 Task: Search one way flight ticket for 5 adults, 1 child, 2 infants in seat and 1 infant on lap in business from Nantucket: Nantucket Memorial Airport to Greensboro: Piedmont Triad International Airport on 5-1-2023. Choice of flights is Royal air maroc. Number of bags: 2 checked bags. Price is upto 81000. Outbound departure time preference is 13:45.
Action: Mouse moved to (281, 312)
Screenshot: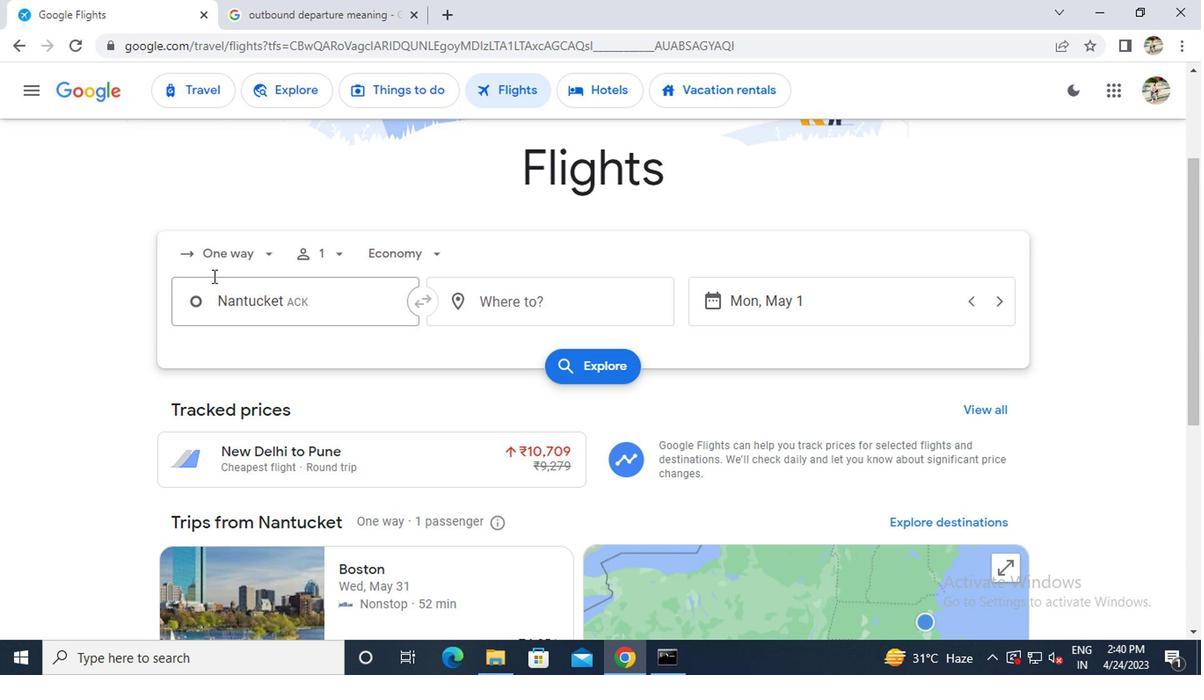 
Action: Mouse pressed left at (281, 312)
Screenshot: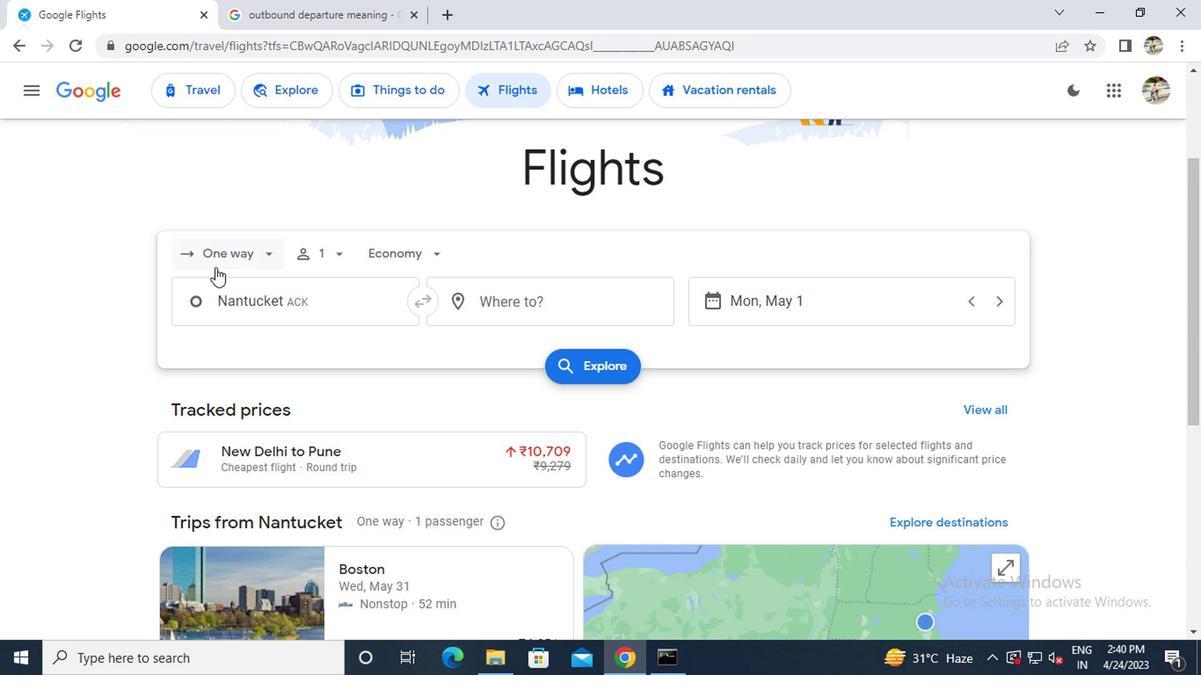 
Action: Mouse moved to (292, 366)
Screenshot: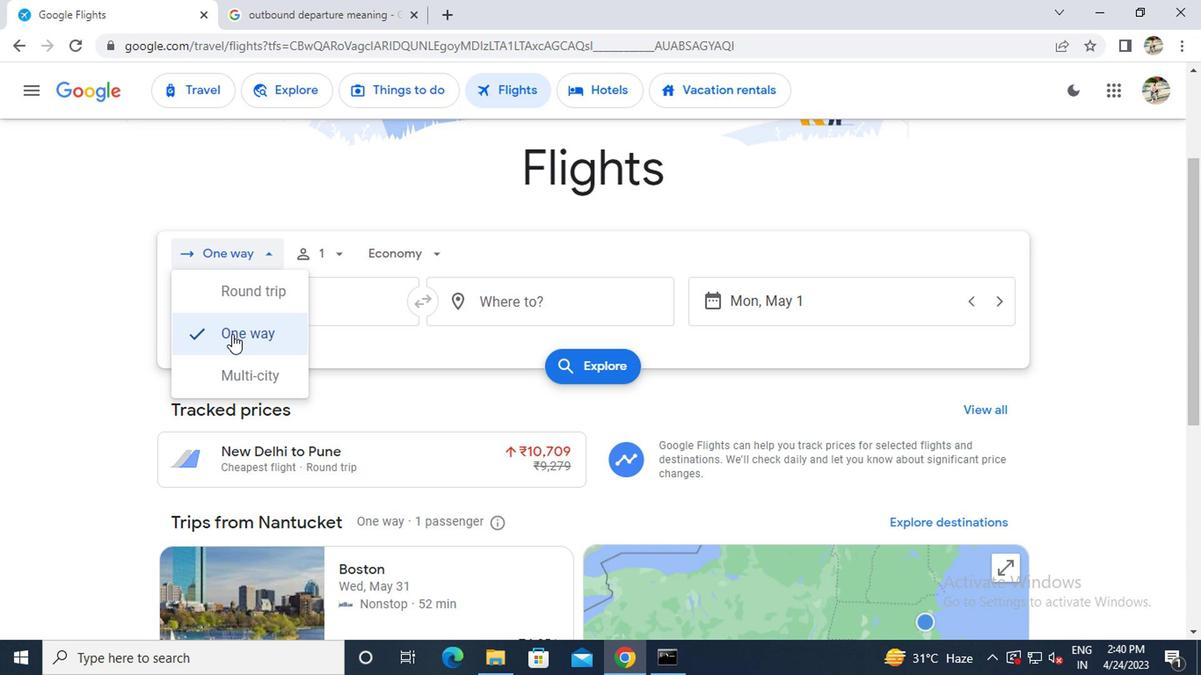 
Action: Mouse pressed left at (292, 366)
Screenshot: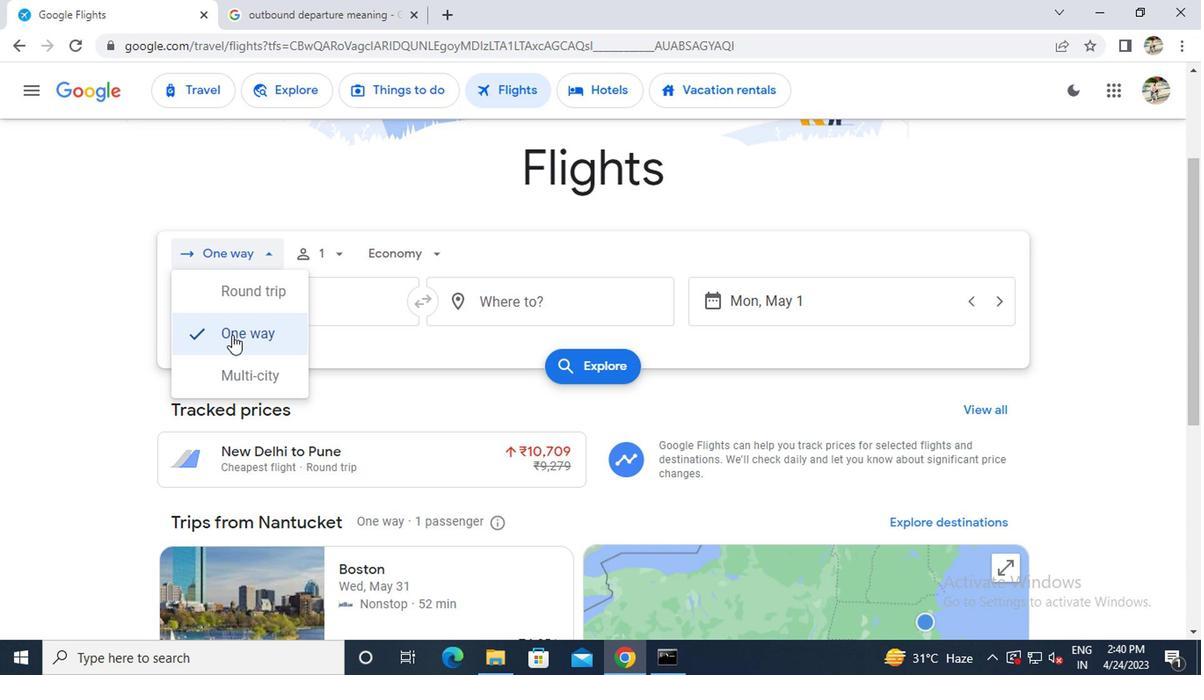 
Action: Mouse moved to (352, 309)
Screenshot: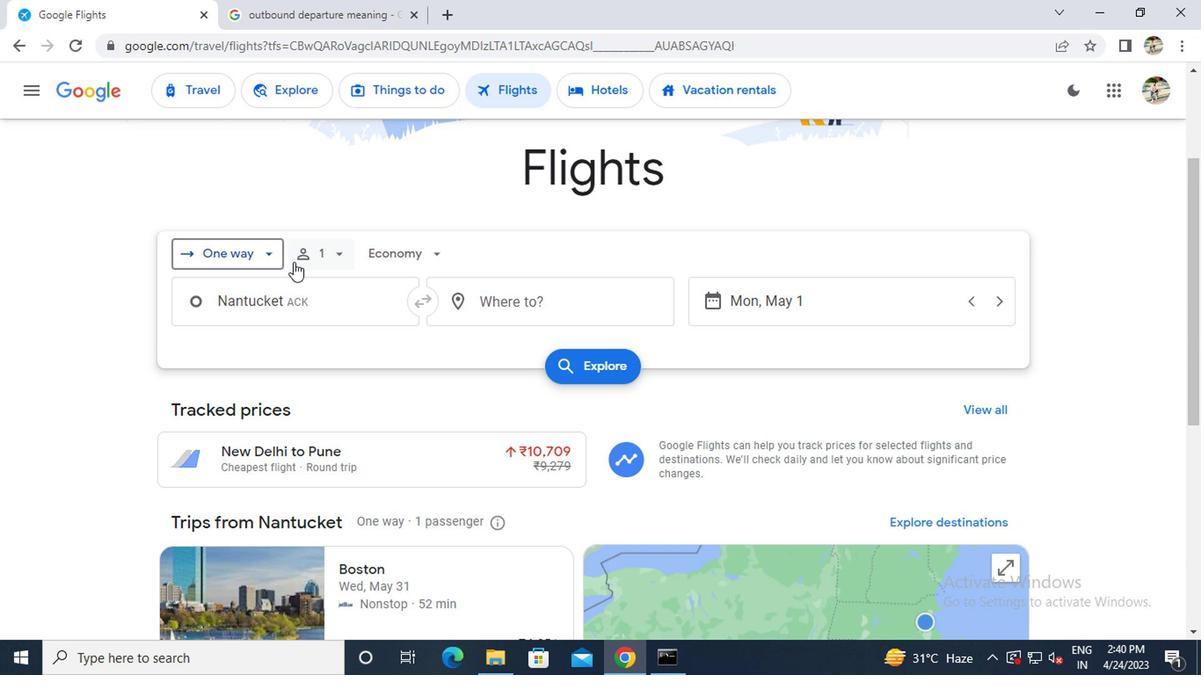 
Action: Mouse pressed left at (352, 309)
Screenshot: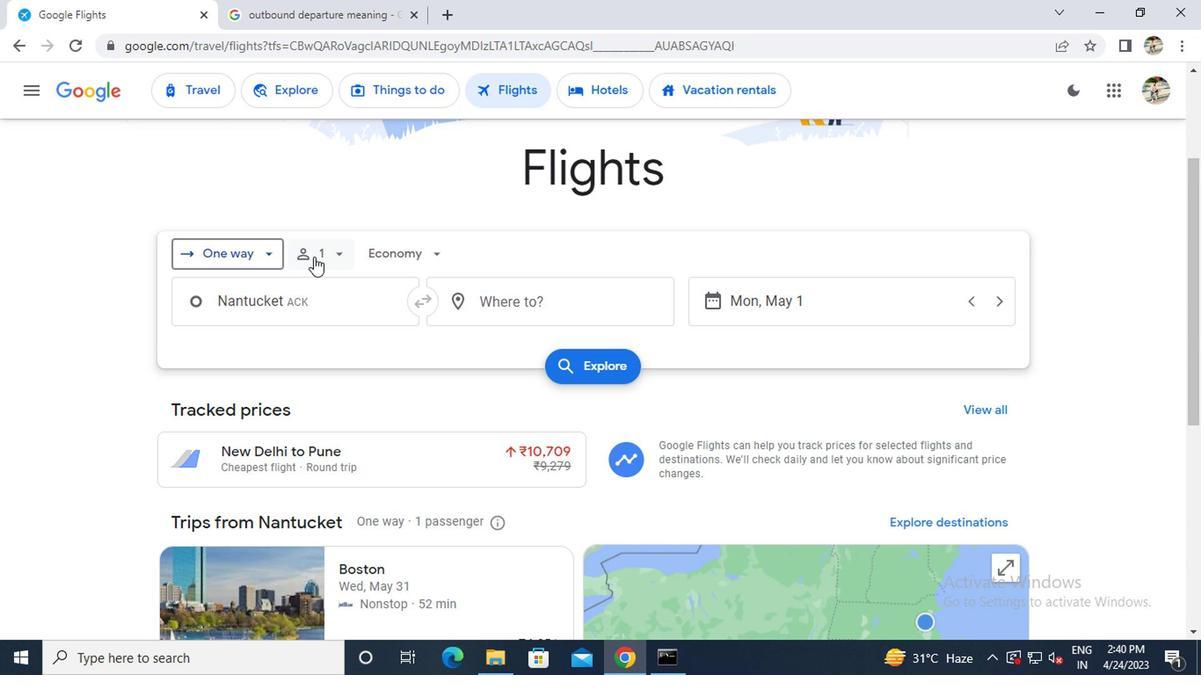 
Action: Mouse moved to (459, 338)
Screenshot: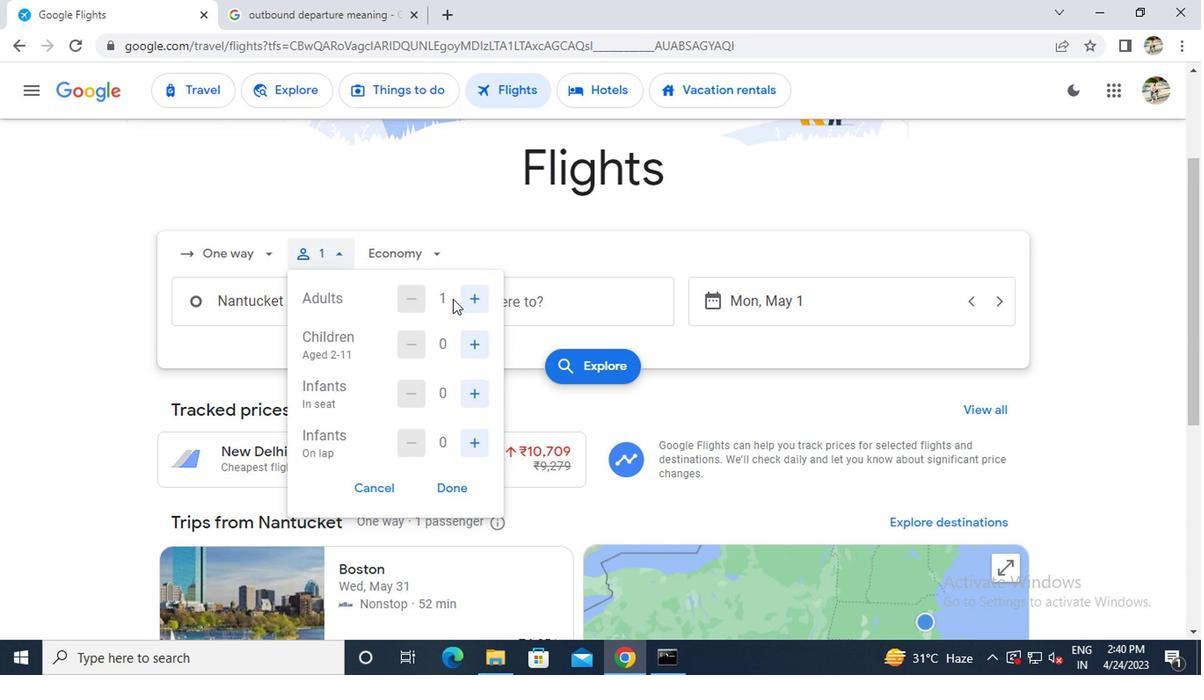 
Action: Mouse pressed left at (459, 338)
Screenshot: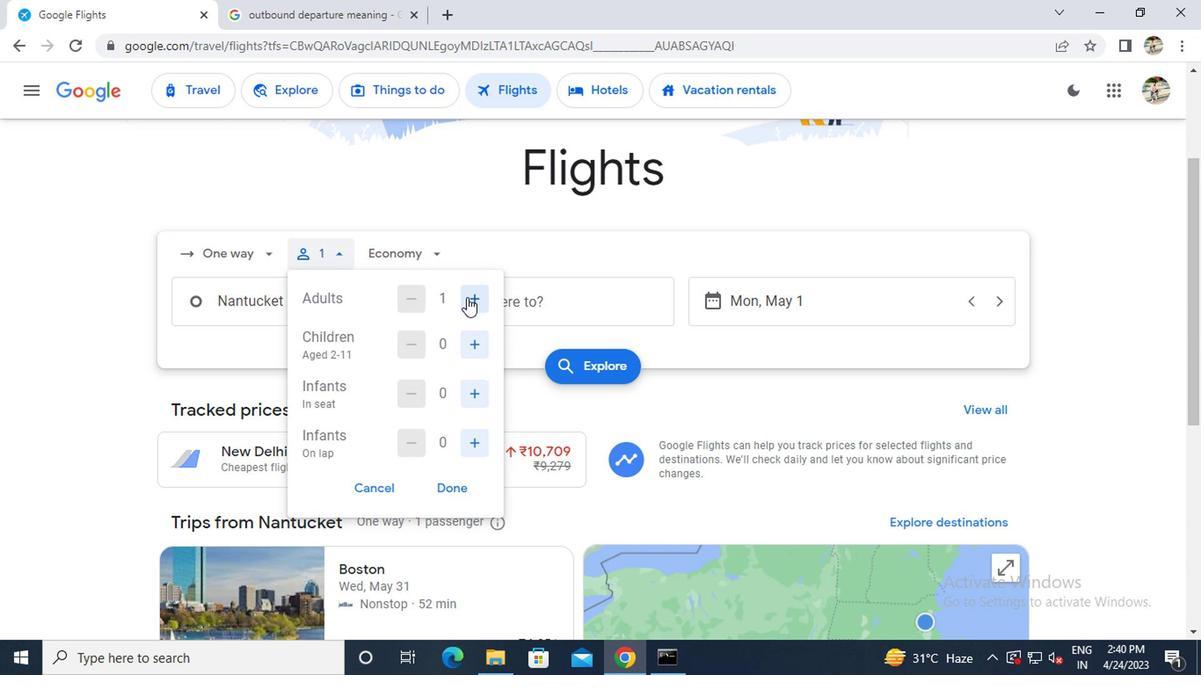 
Action: Mouse pressed left at (459, 338)
Screenshot: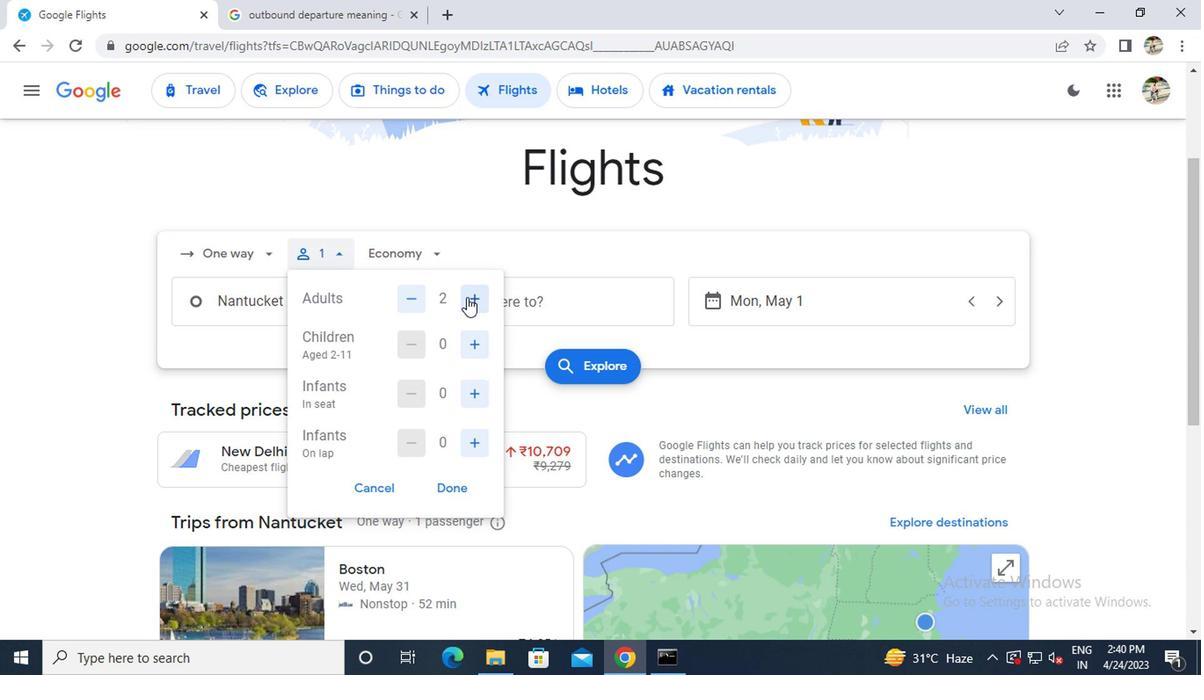 
Action: Mouse pressed left at (459, 338)
Screenshot: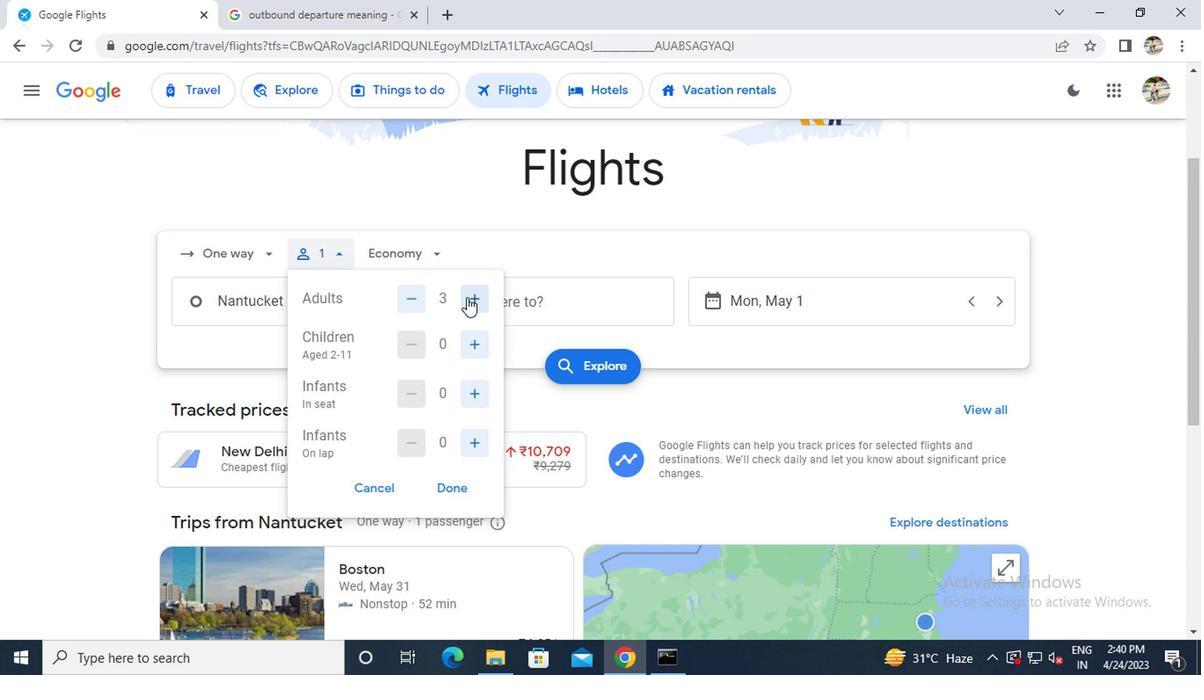 
Action: Mouse pressed left at (459, 338)
Screenshot: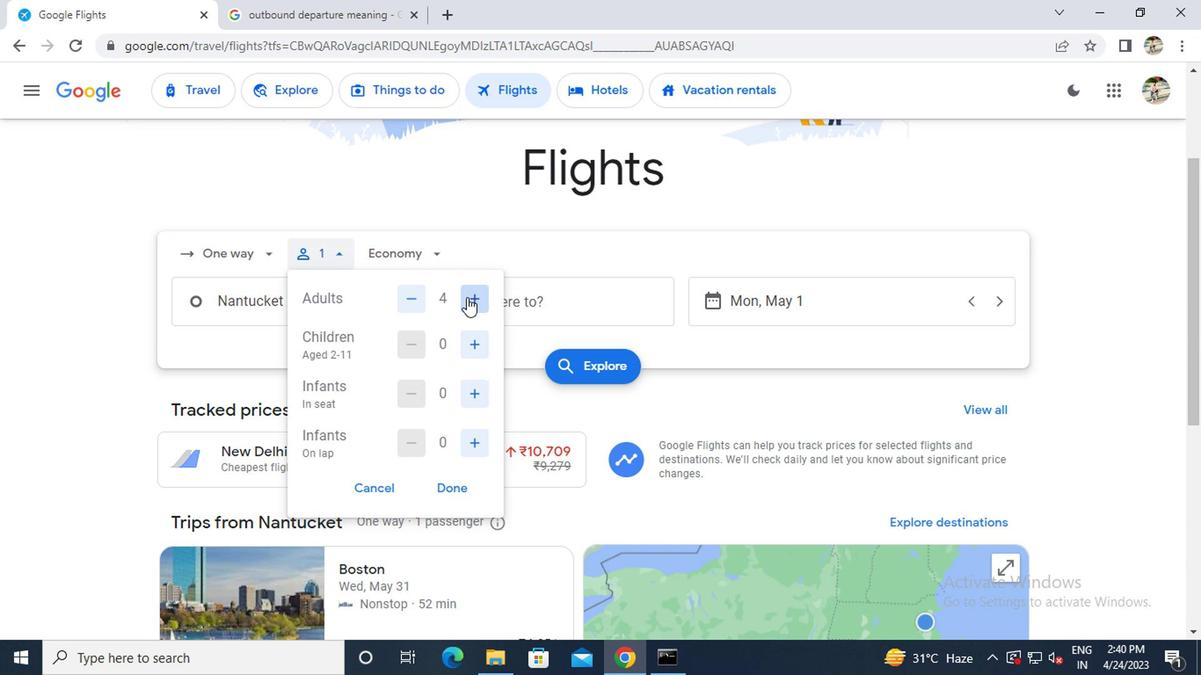 
Action: Mouse moved to (463, 376)
Screenshot: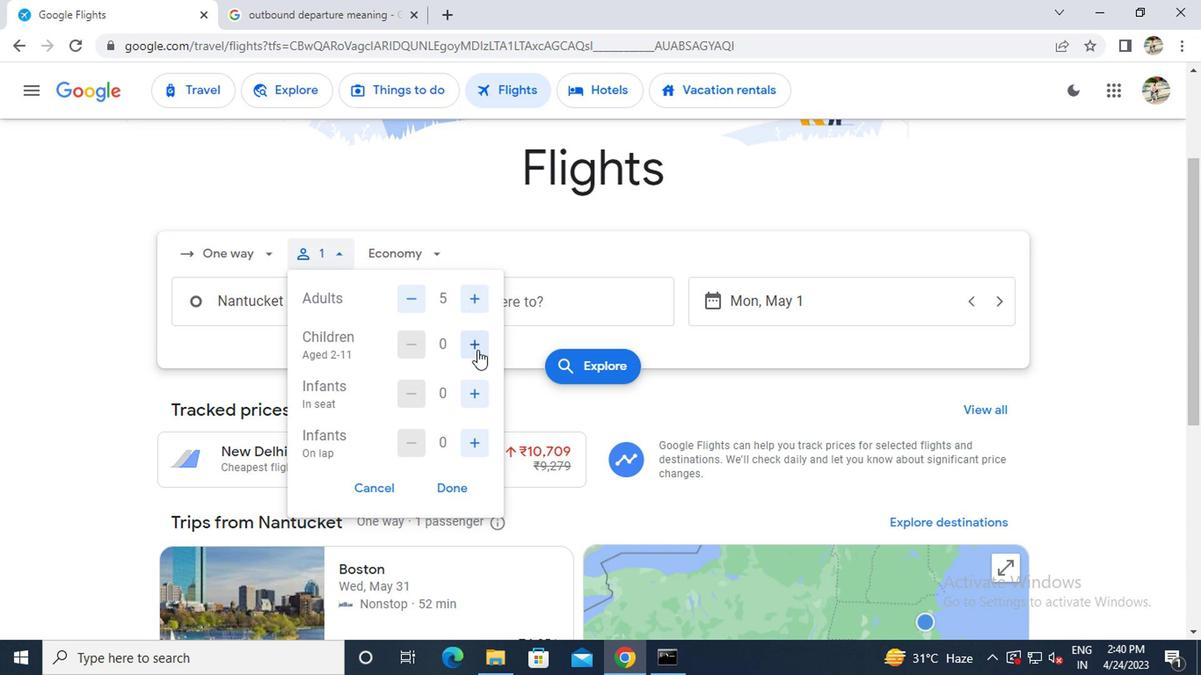 
Action: Mouse pressed left at (463, 376)
Screenshot: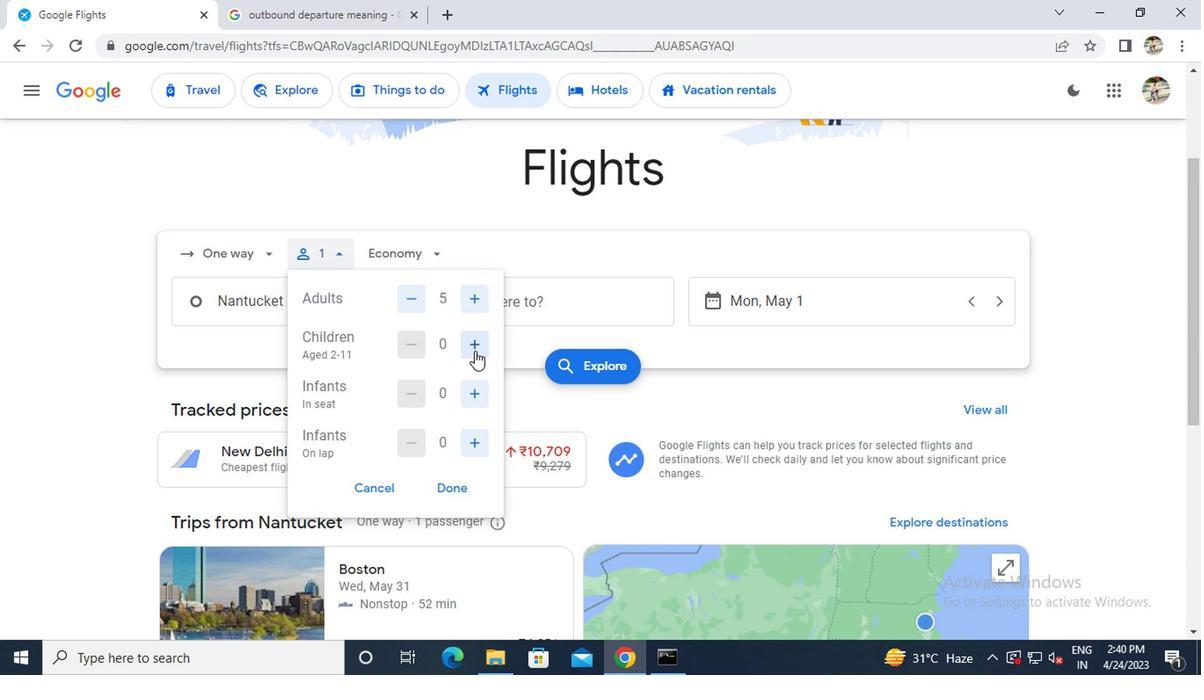 
Action: Mouse moved to (460, 411)
Screenshot: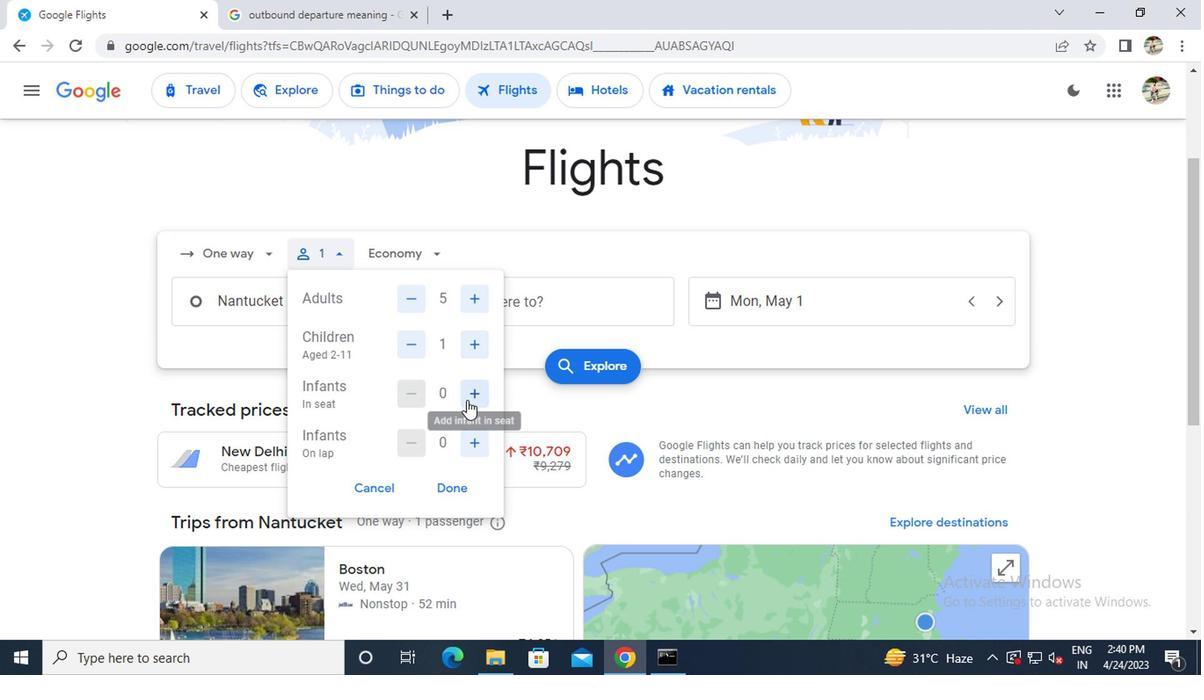 
Action: Mouse pressed left at (460, 411)
Screenshot: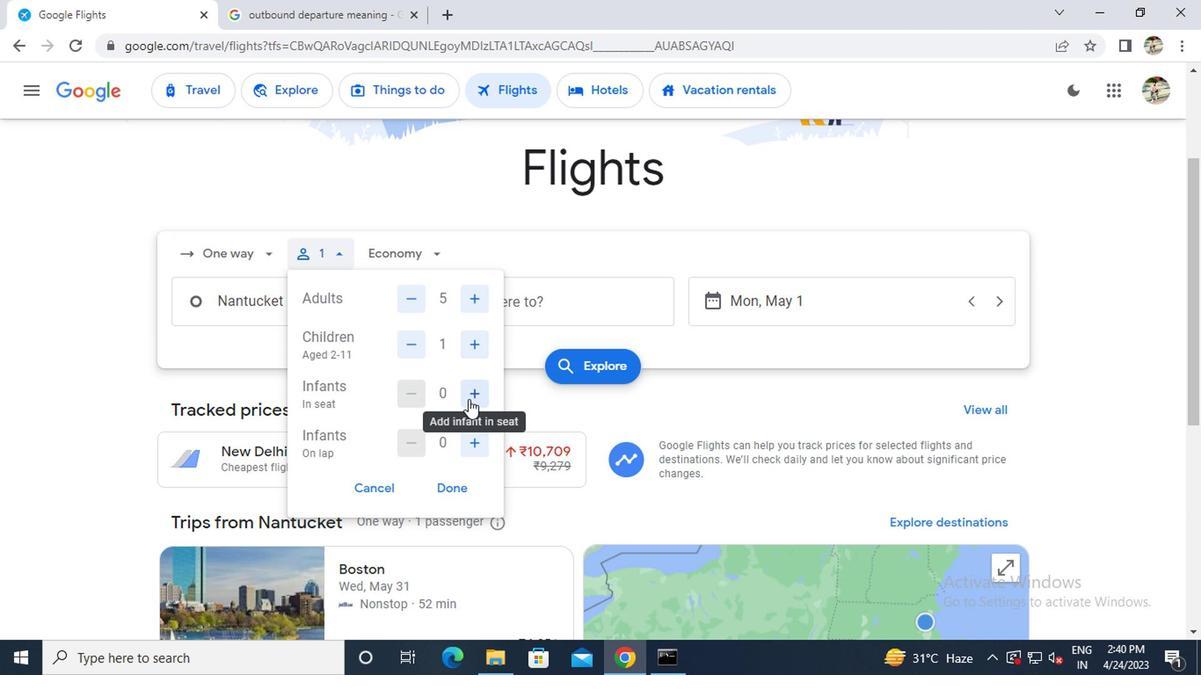 
Action: Mouse pressed left at (460, 411)
Screenshot: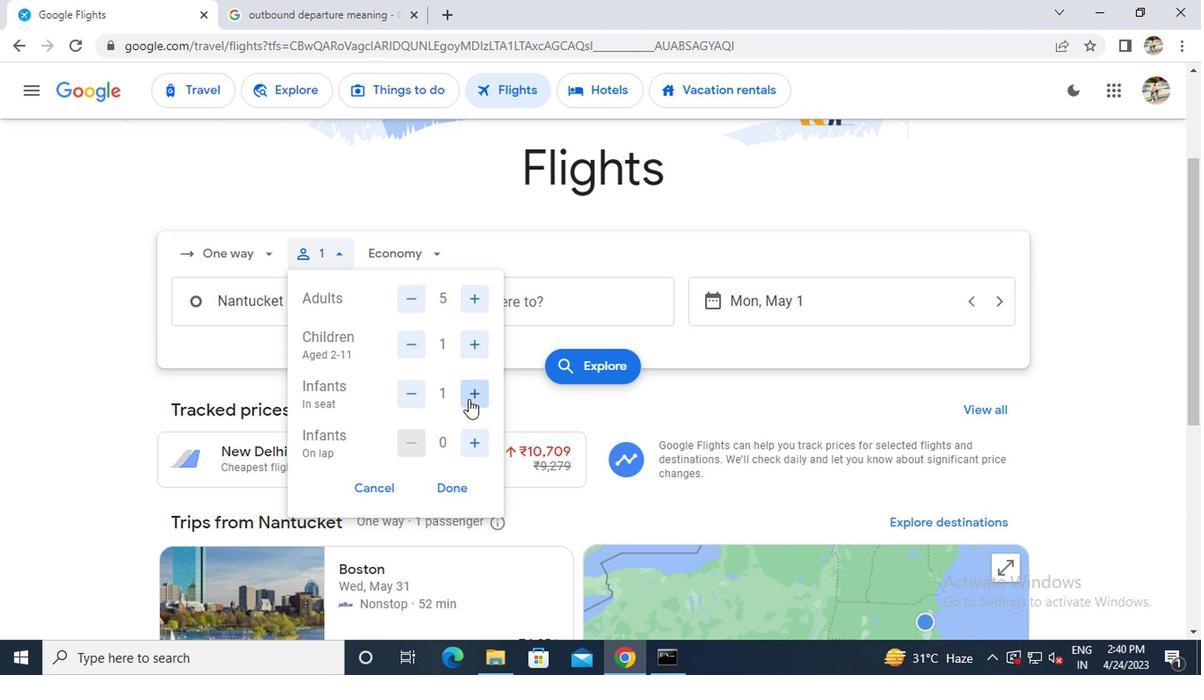 
Action: Mouse moved to (464, 436)
Screenshot: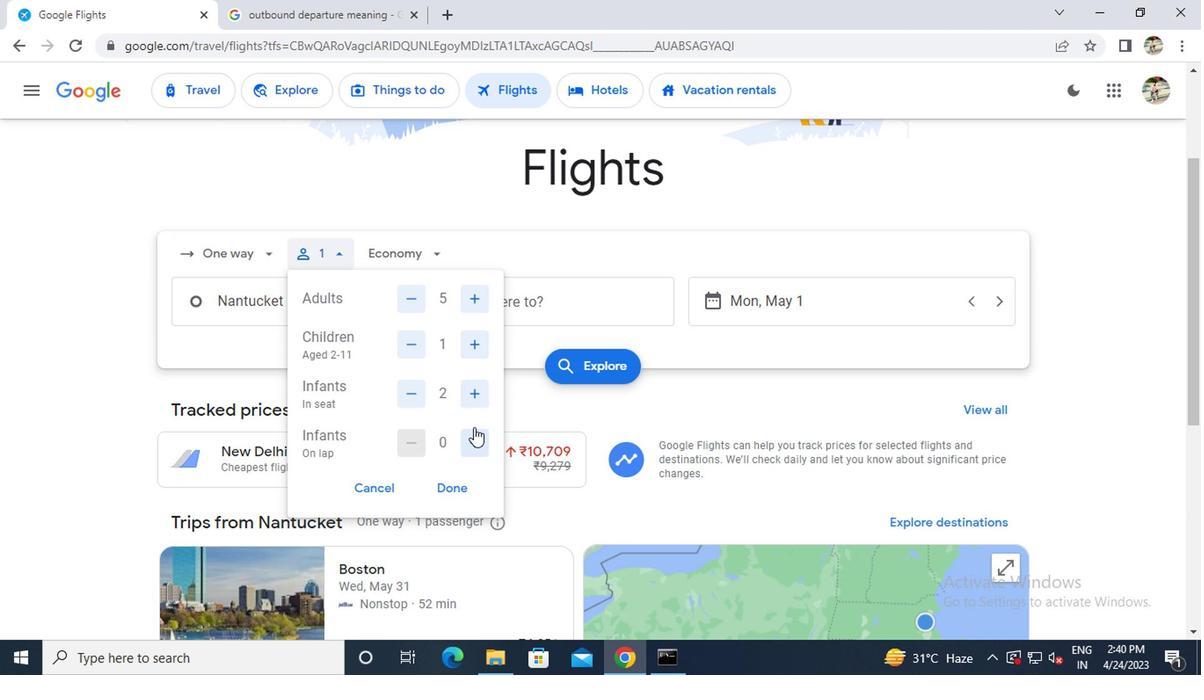 
Action: Mouse pressed left at (464, 436)
Screenshot: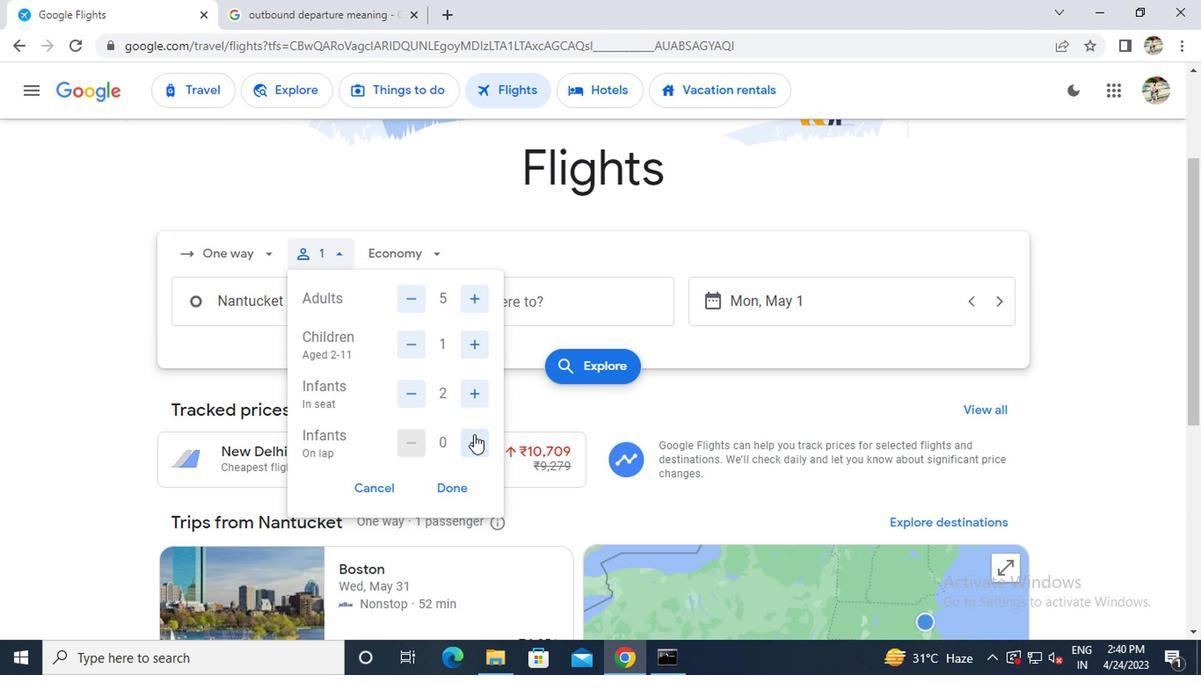 
Action: Mouse moved to (445, 477)
Screenshot: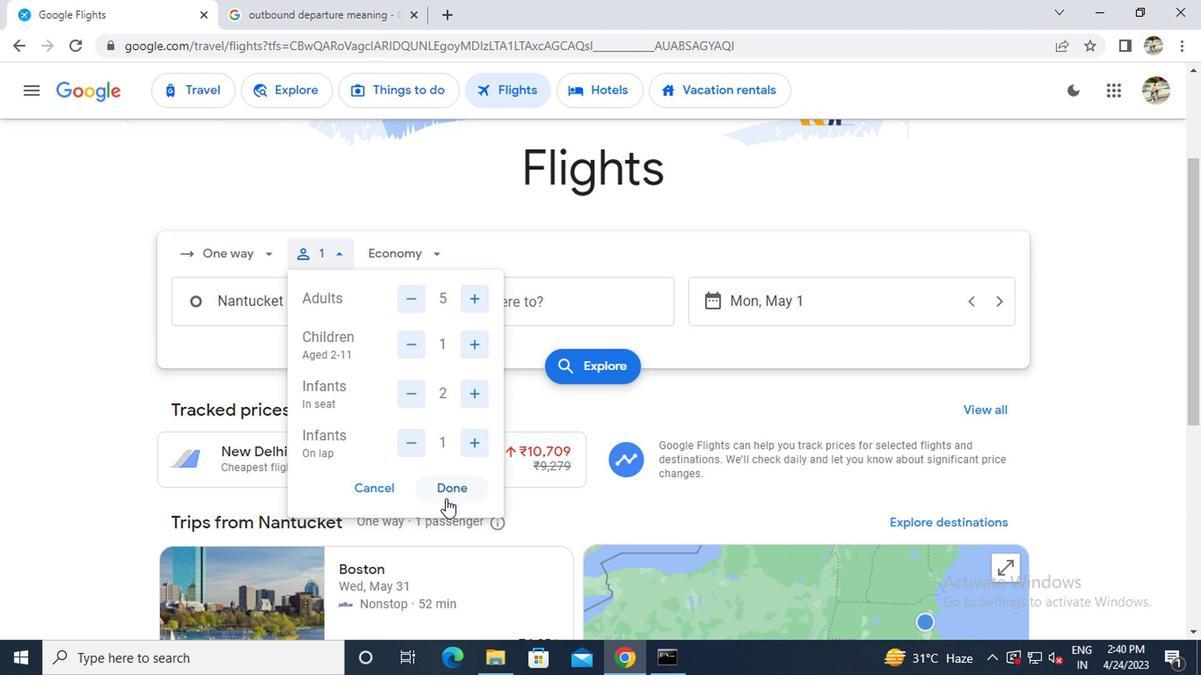 
Action: Mouse pressed left at (445, 477)
Screenshot: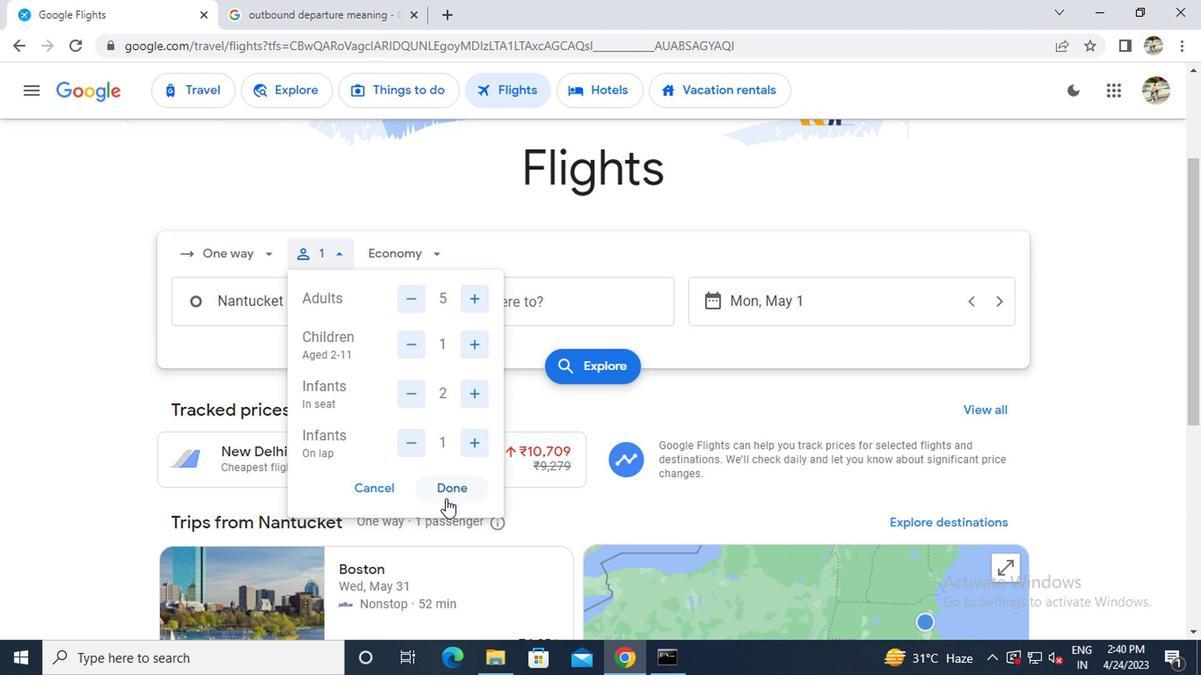 
Action: Mouse moved to (392, 312)
Screenshot: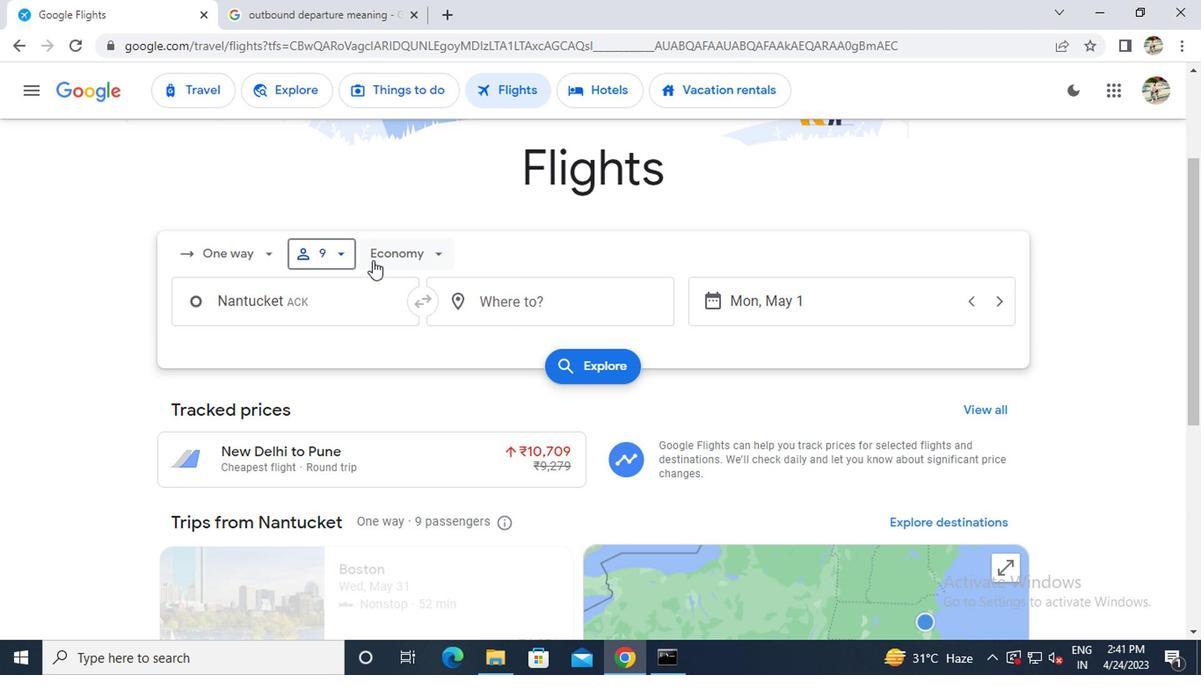 
Action: Mouse pressed left at (392, 312)
Screenshot: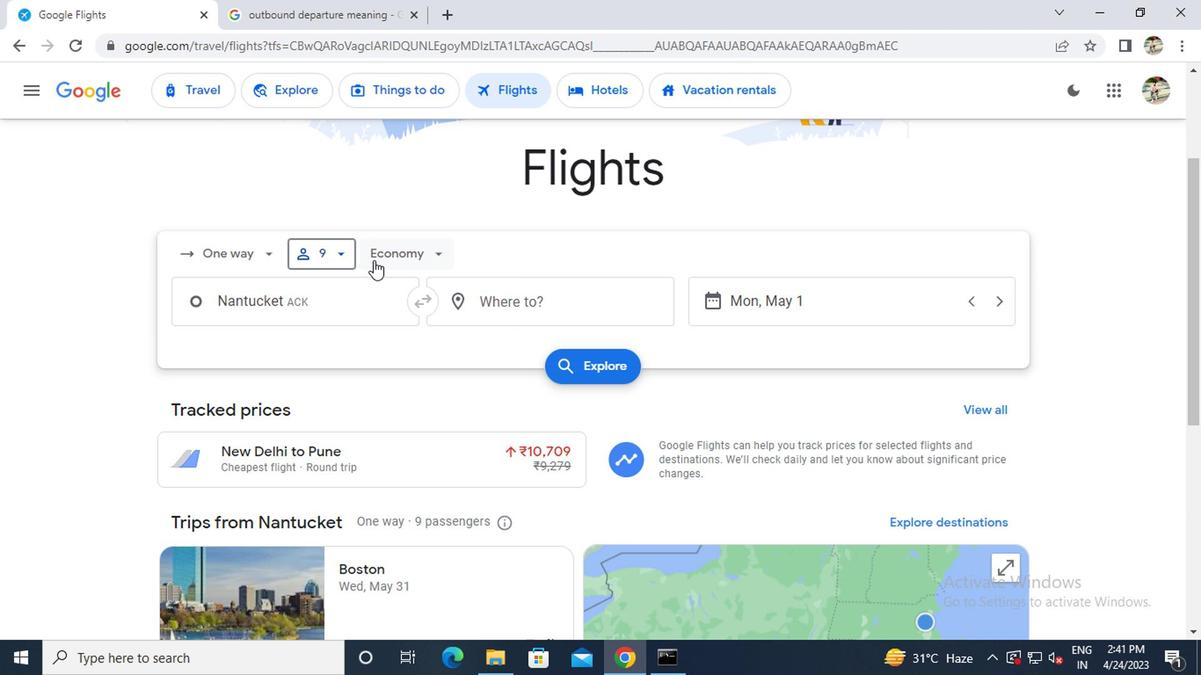 
Action: Mouse moved to (422, 387)
Screenshot: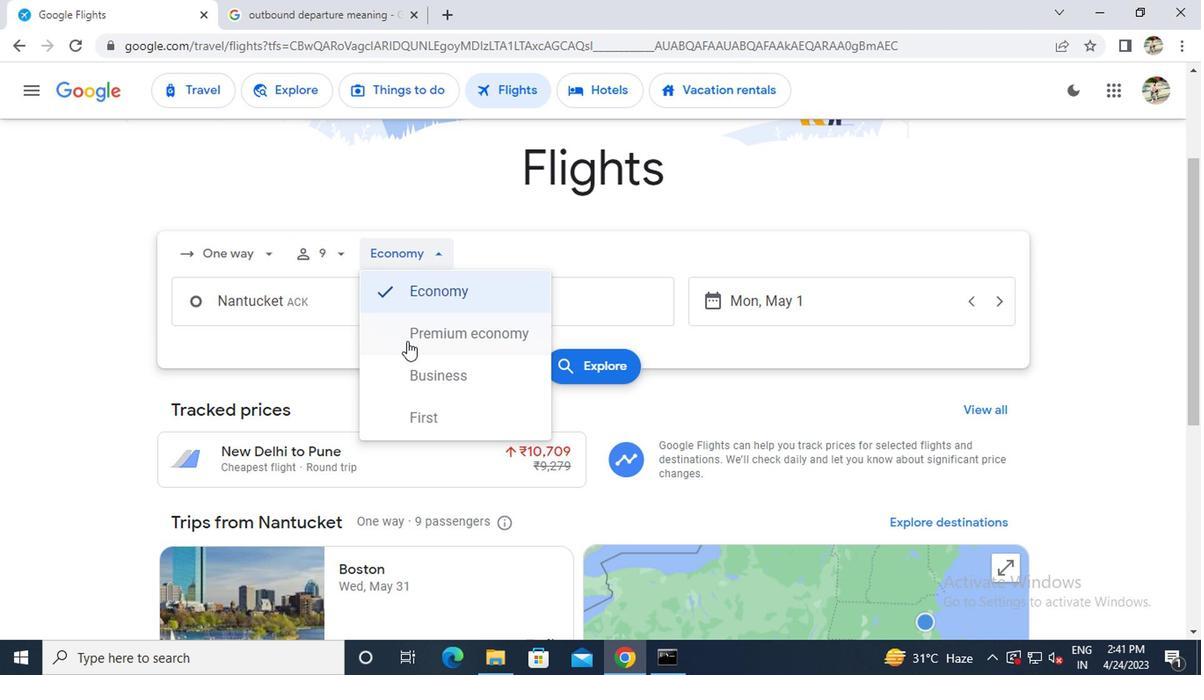 
Action: Mouse pressed left at (422, 387)
Screenshot: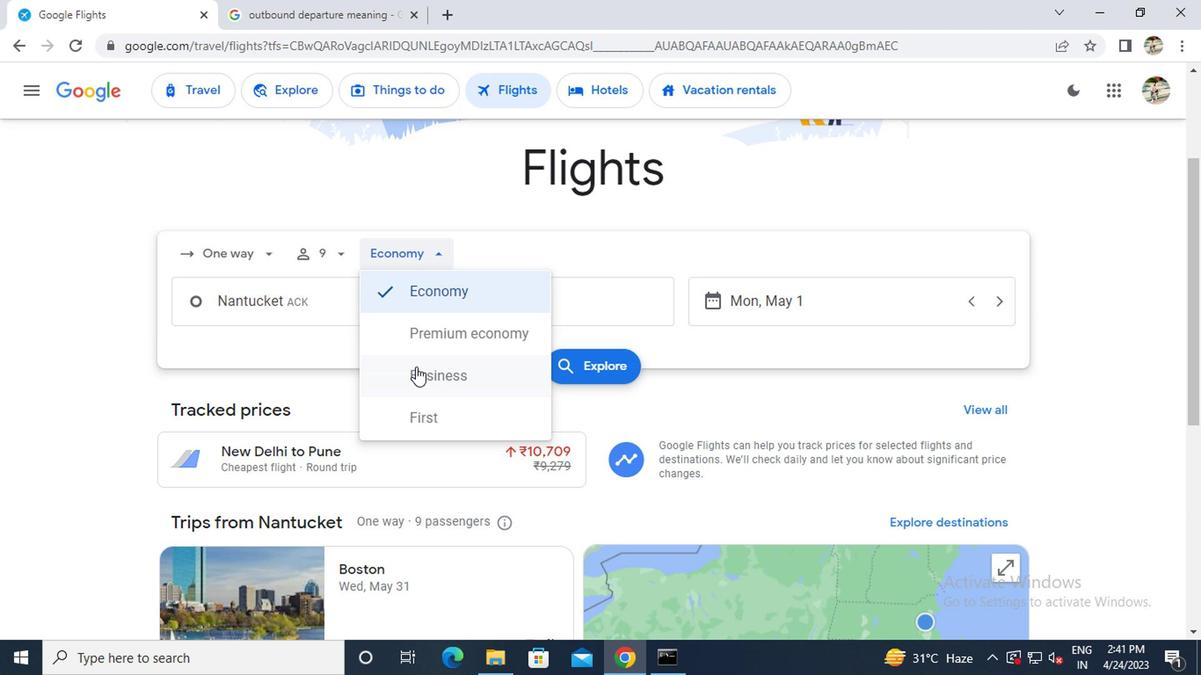 
Action: Mouse moved to (361, 342)
Screenshot: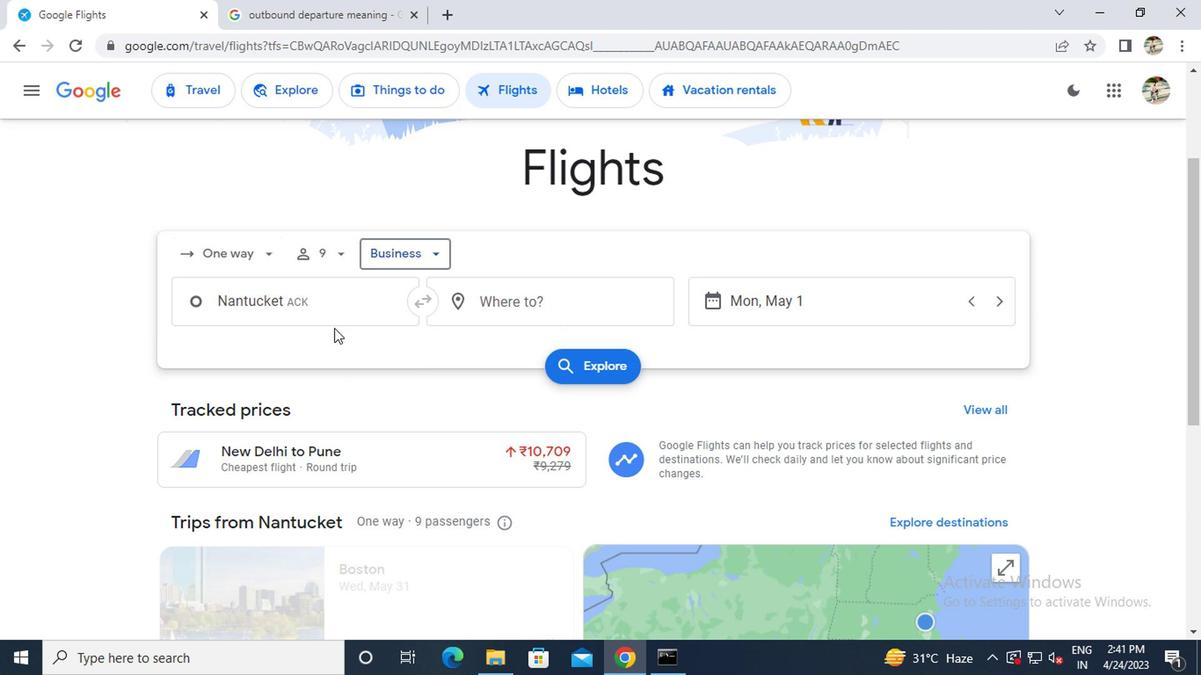 
Action: Mouse pressed left at (361, 342)
Screenshot: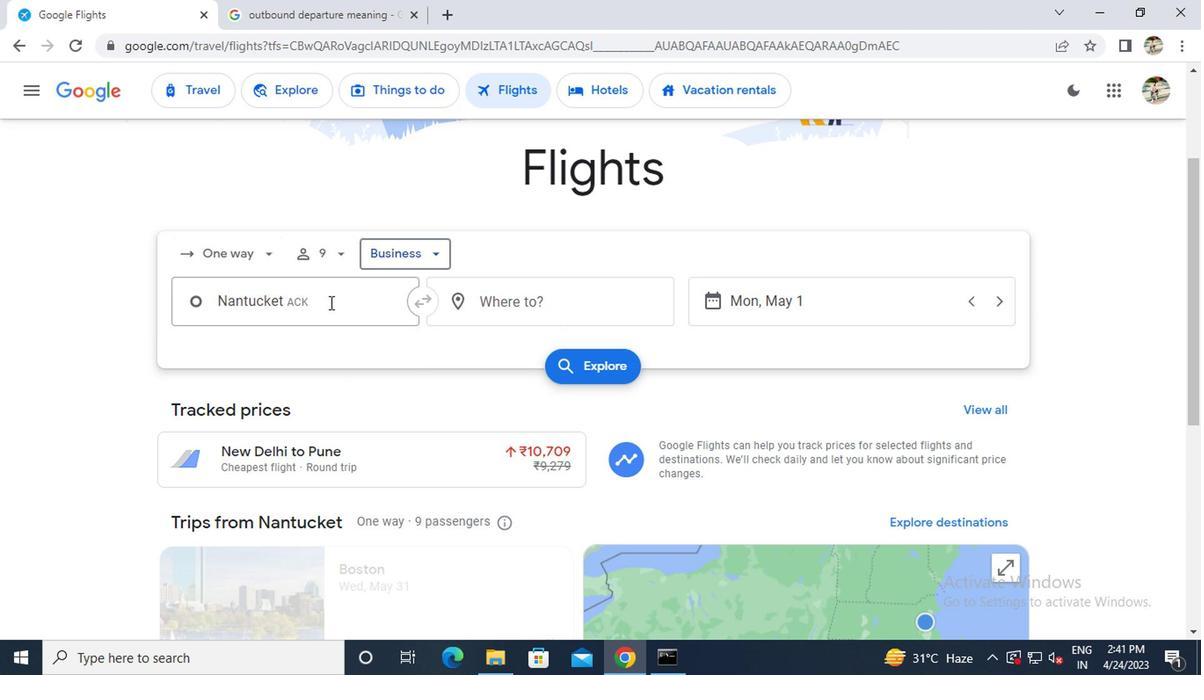 
Action: Key pressed <Key.caps_lock>n<Key.caps_lock>antucket
Screenshot: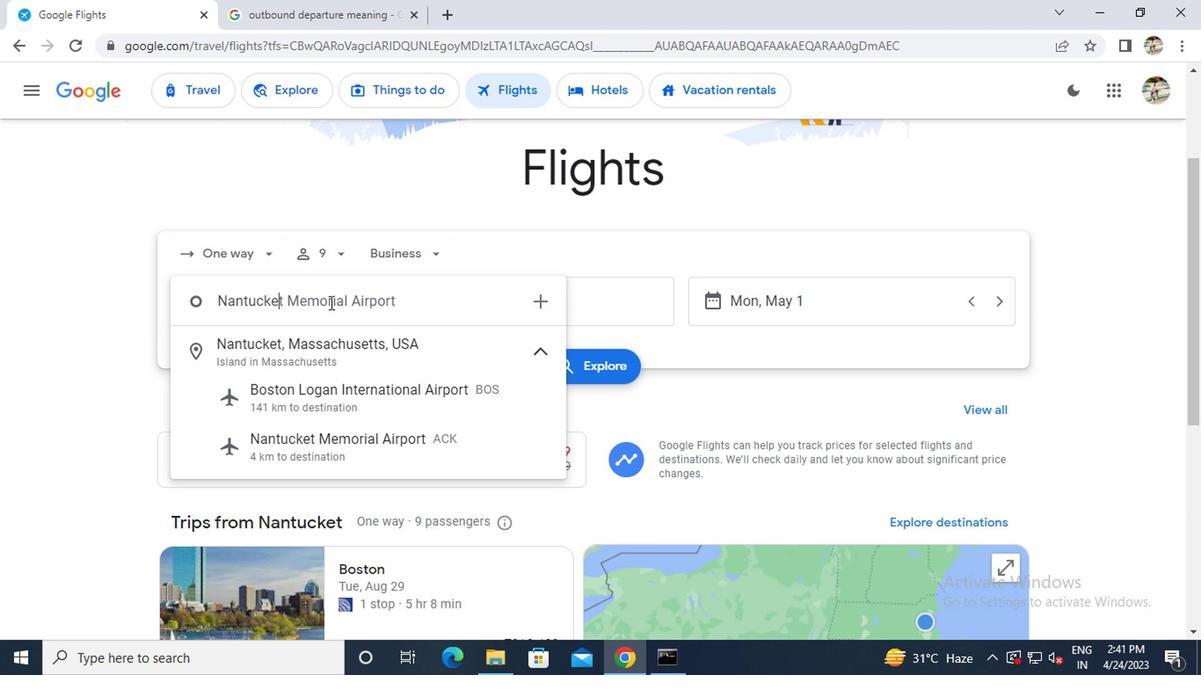 
Action: Mouse moved to (366, 439)
Screenshot: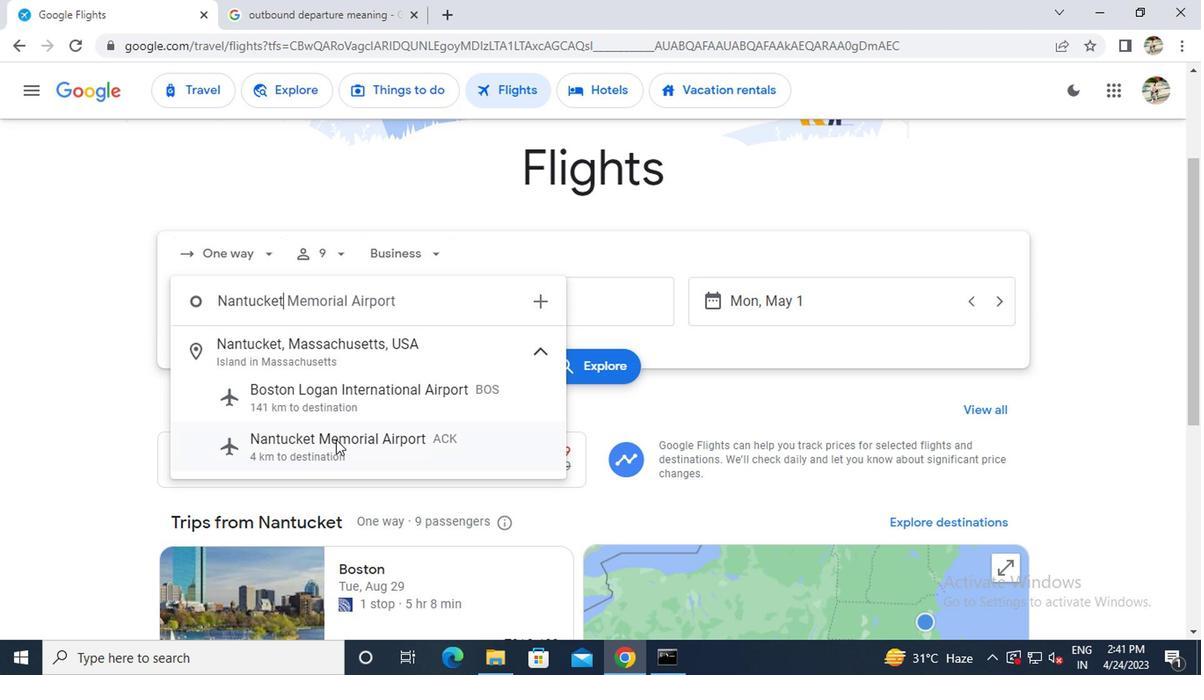 
Action: Mouse pressed left at (366, 439)
Screenshot: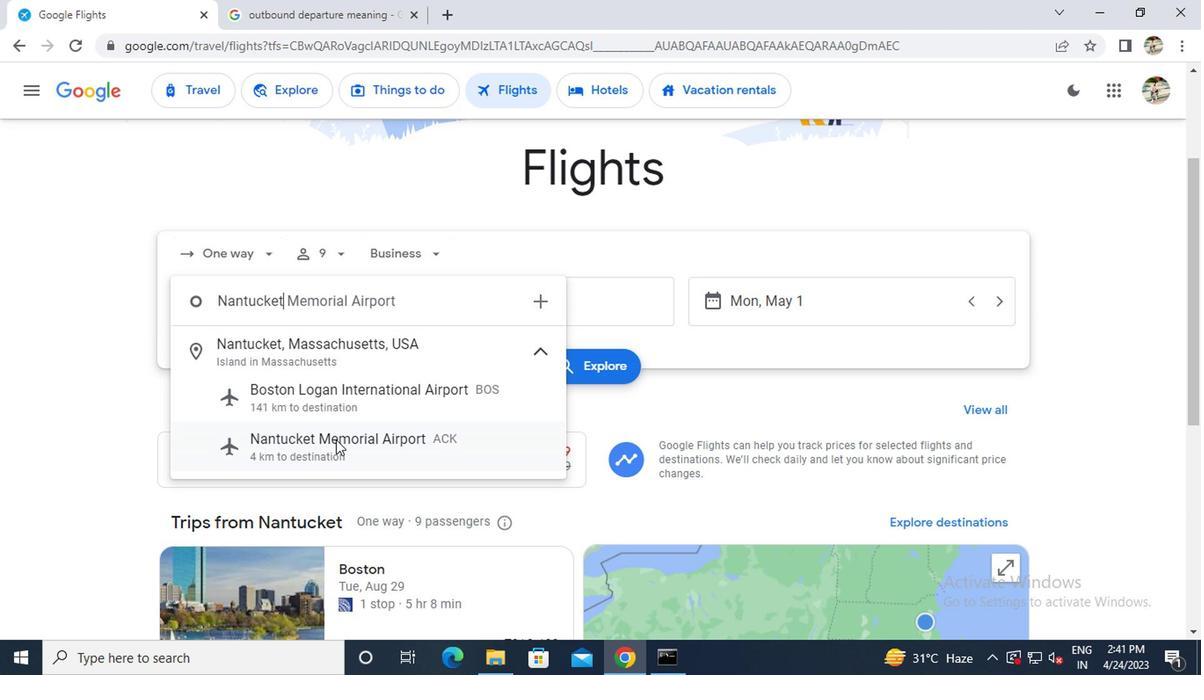 
Action: Mouse moved to (485, 344)
Screenshot: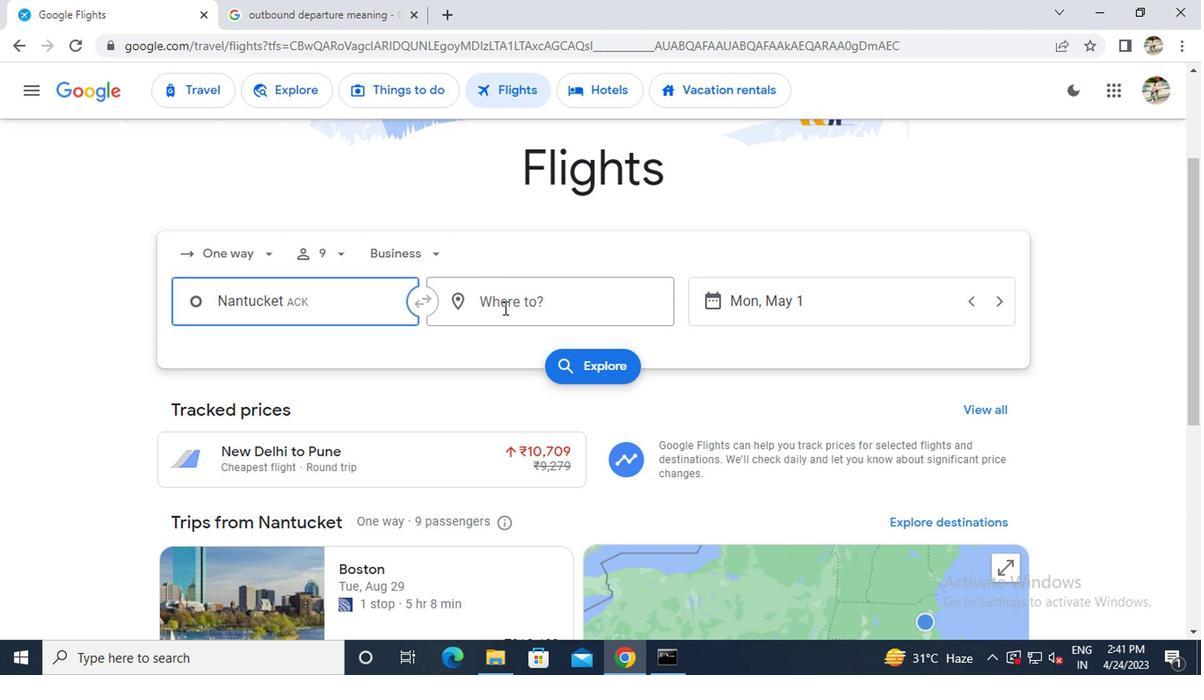 
Action: Mouse pressed left at (485, 344)
Screenshot: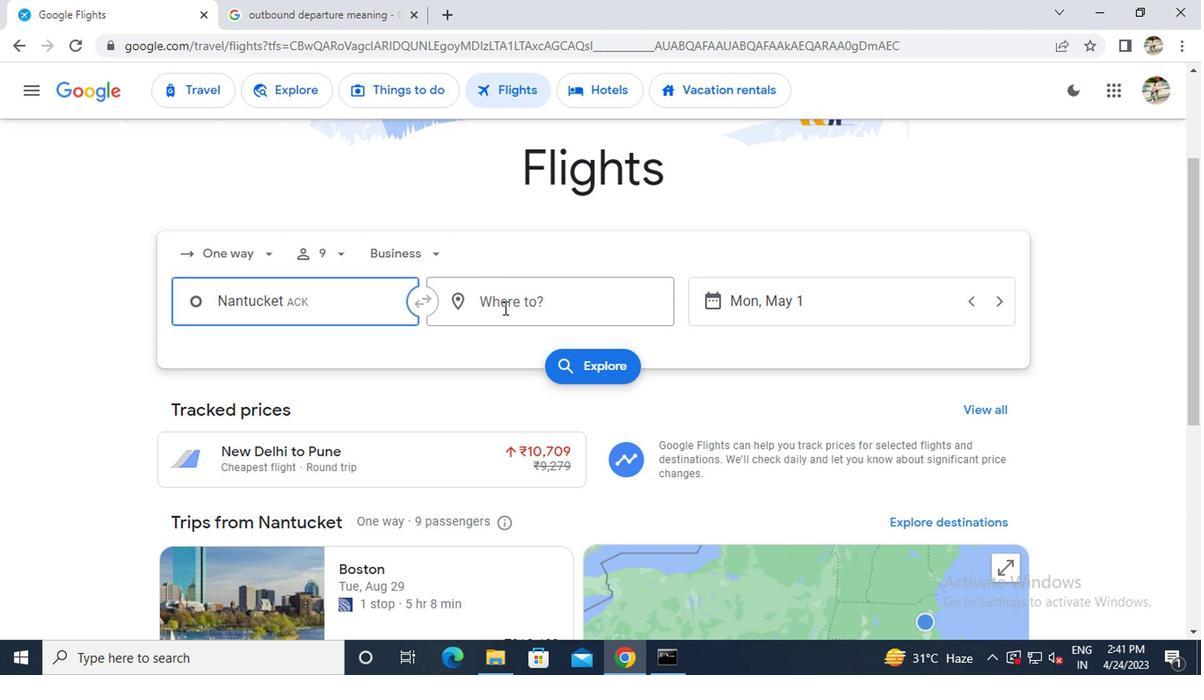 
Action: Mouse moved to (484, 343)
Screenshot: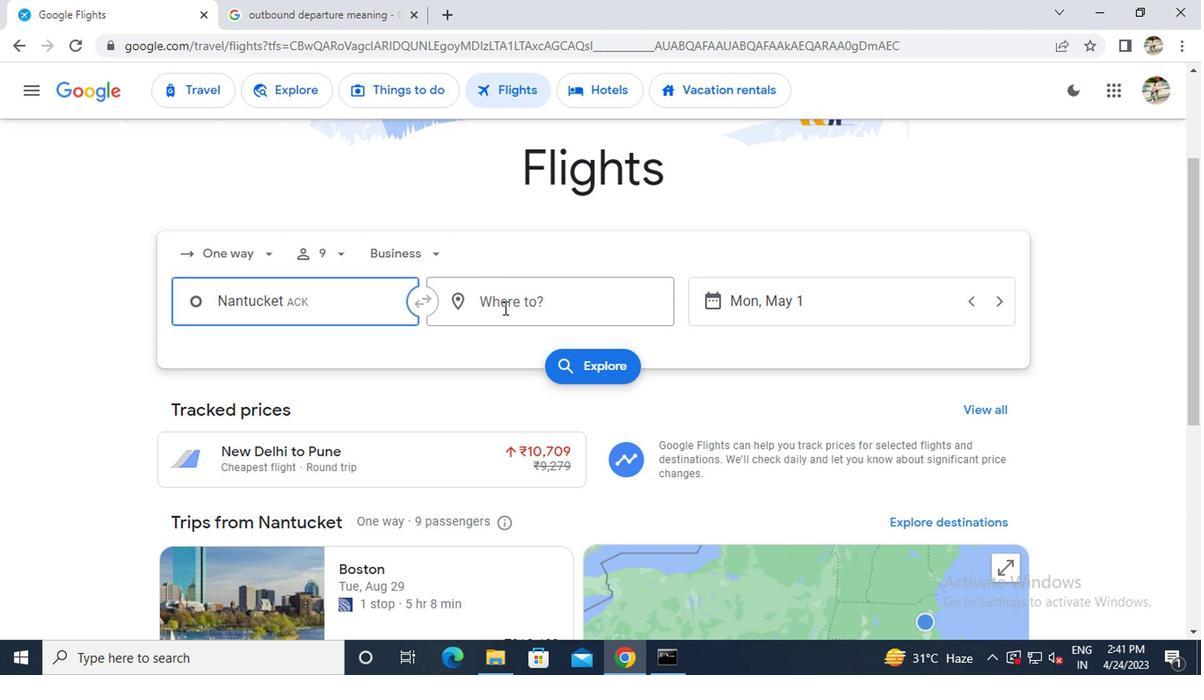 
Action: Key pressed <Key.caps_lock>g<Key.caps_lock>reensboro
Screenshot: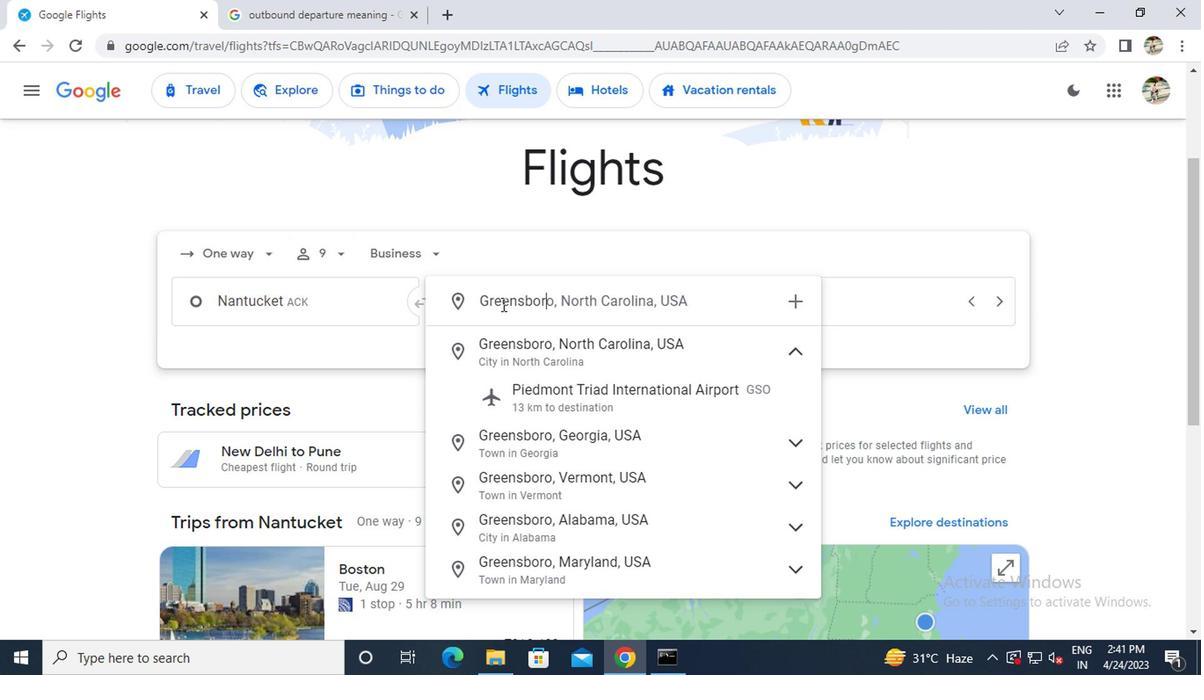 
Action: Mouse moved to (519, 404)
Screenshot: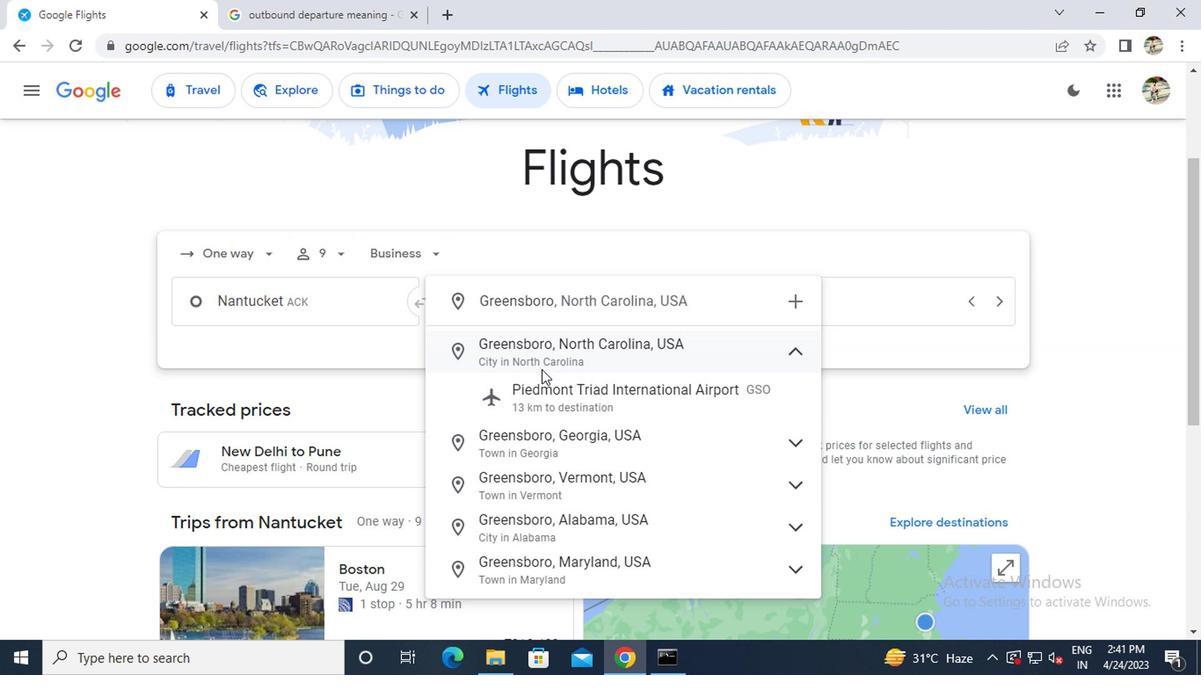 
Action: Mouse pressed left at (519, 404)
Screenshot: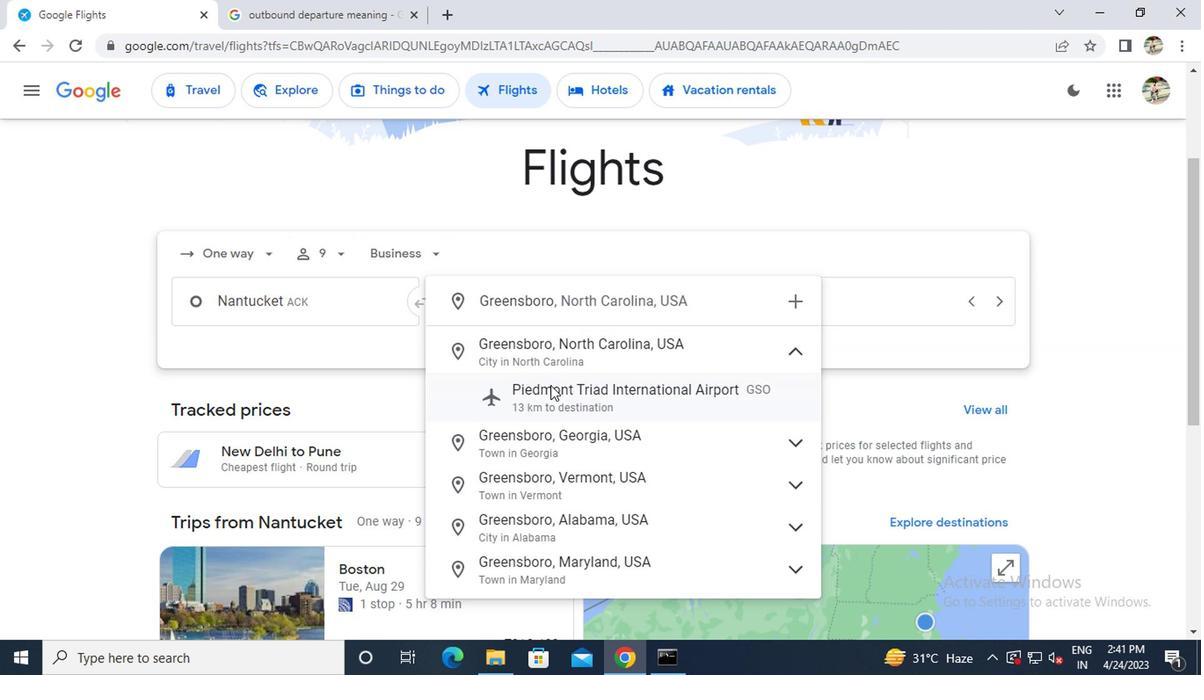 
Action: Mouse moved to (723, 337)
Screenshot: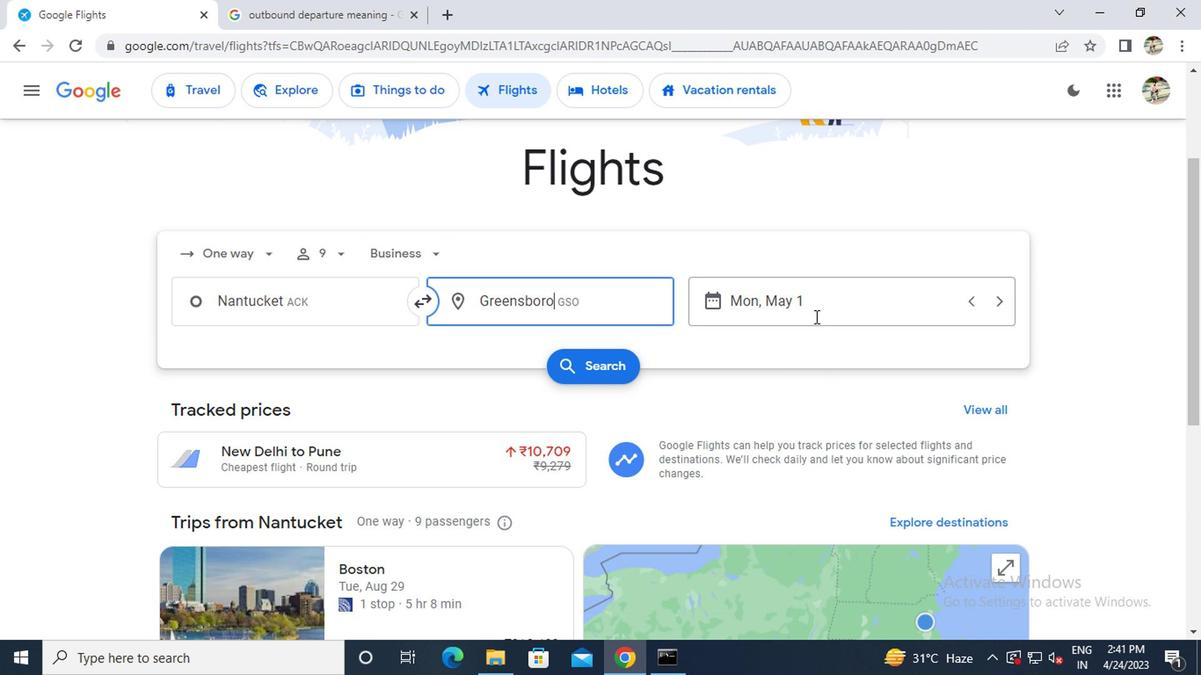 
Action: Mouse pressed left at (723, 337)
Screenshot: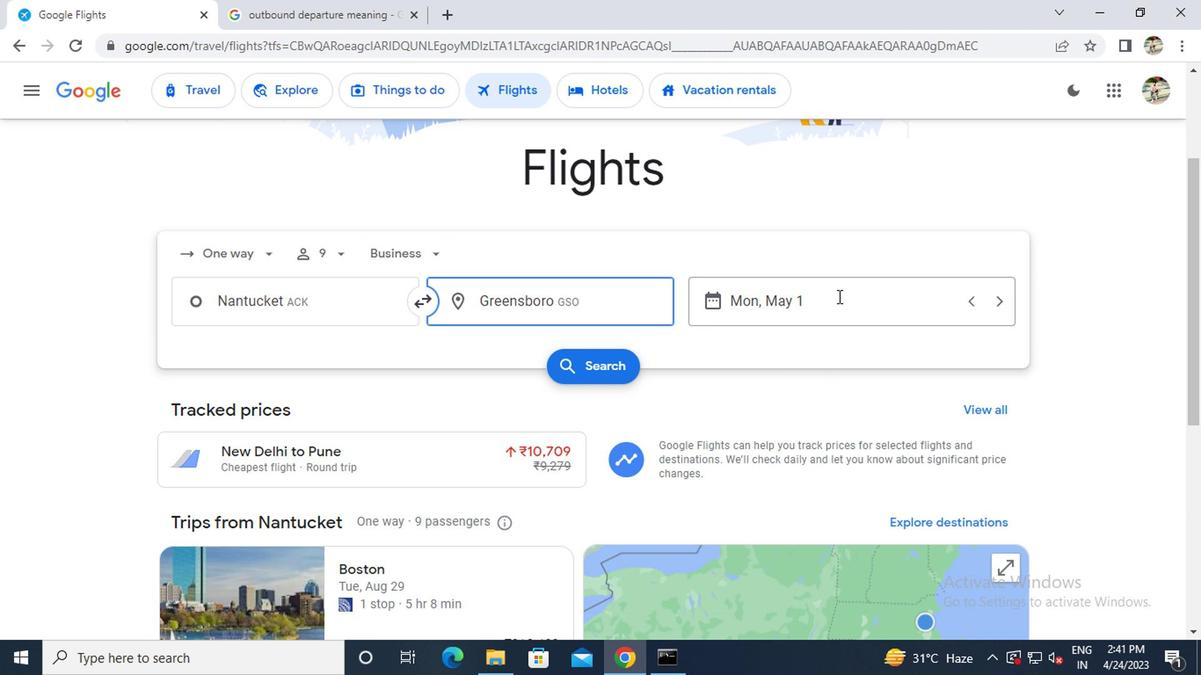 
Action: Mouse moved to (680, 349)
Screenshot: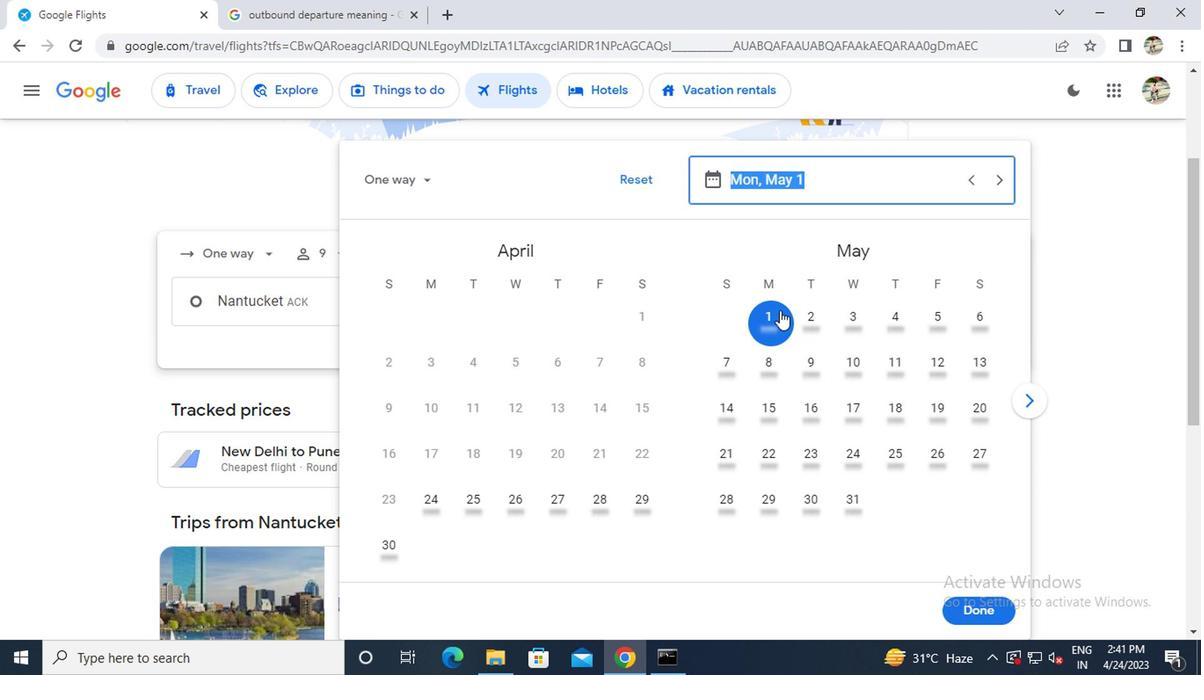 
Action: Mouse pressed left at (680, 349)
Screenshot: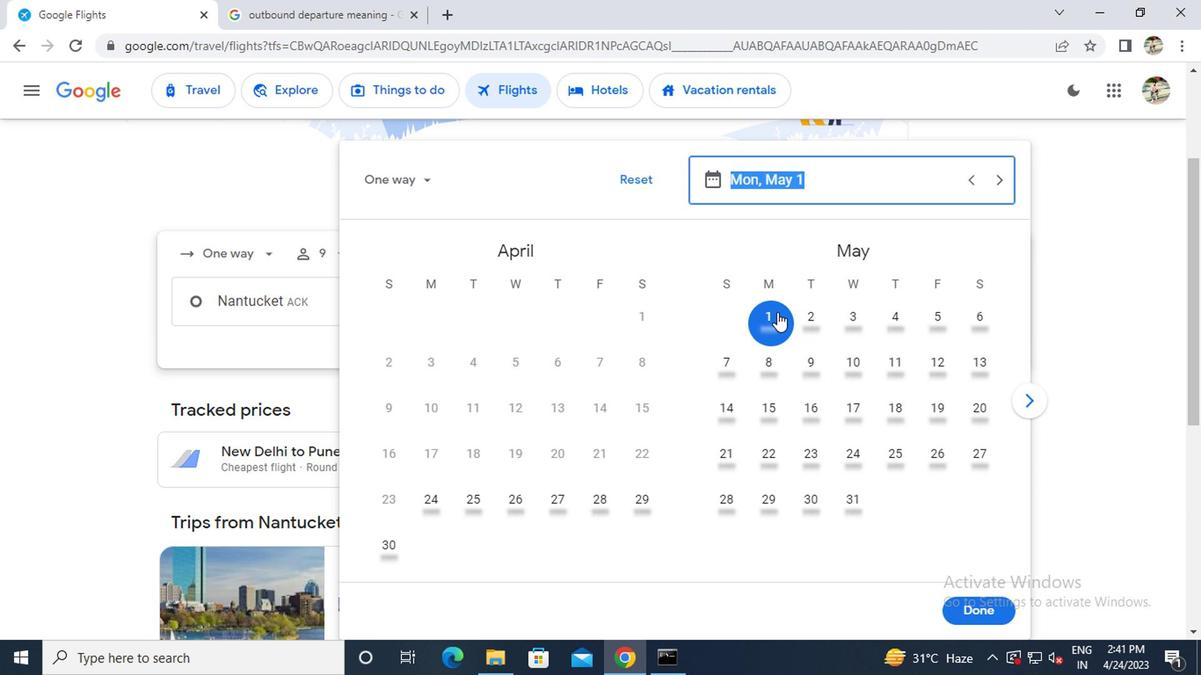 
Action: Mouse moved to (829, 564)
Screenshot: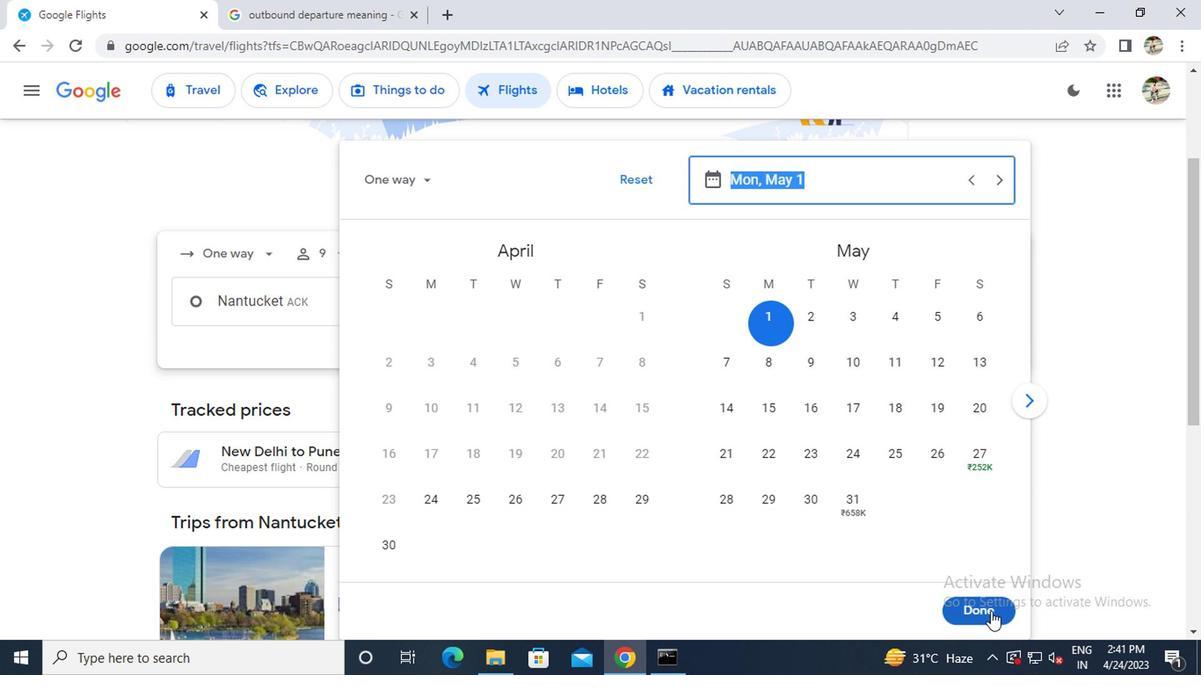 
Action: Mouse pressed left at (829, 564)
Screenshot: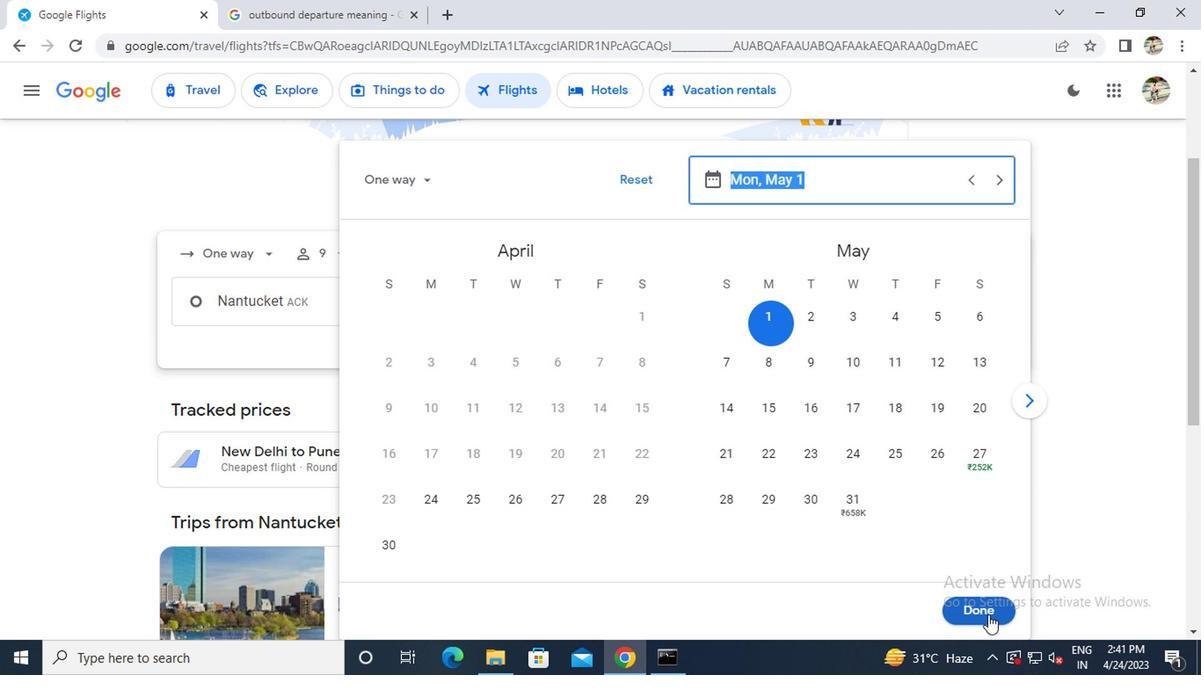
Action: Mouse moved to (536, 381)
Screenshot: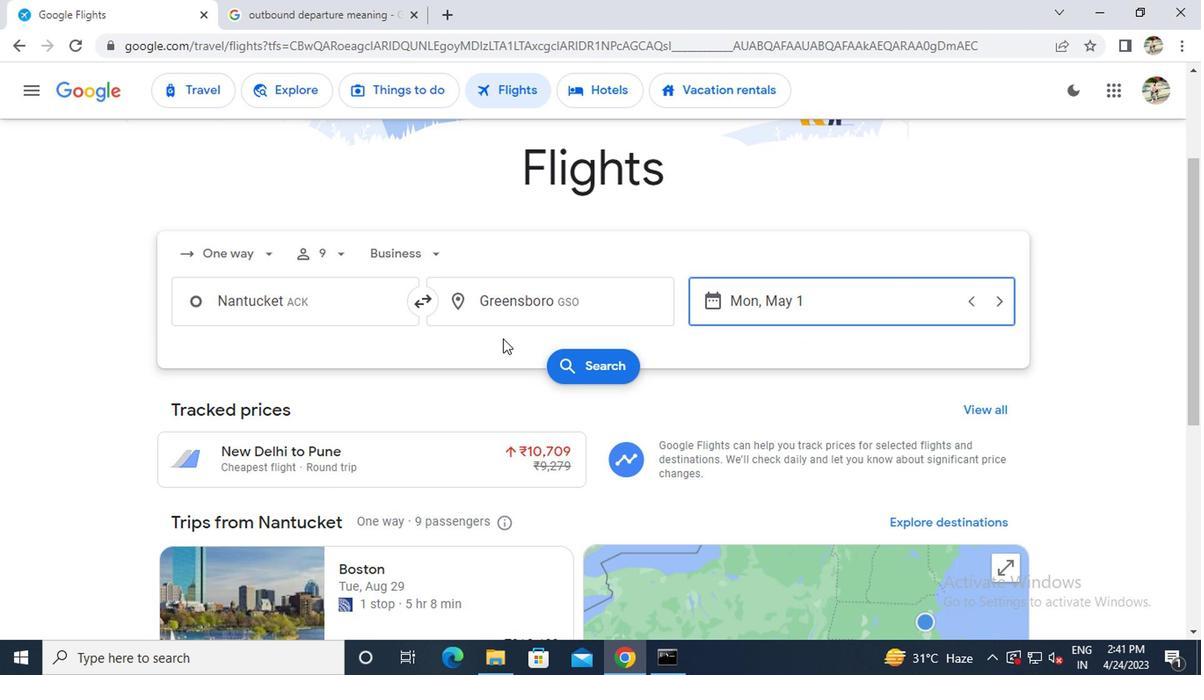 
Action: Mouse pressed left at (536, 381)
Screenshot: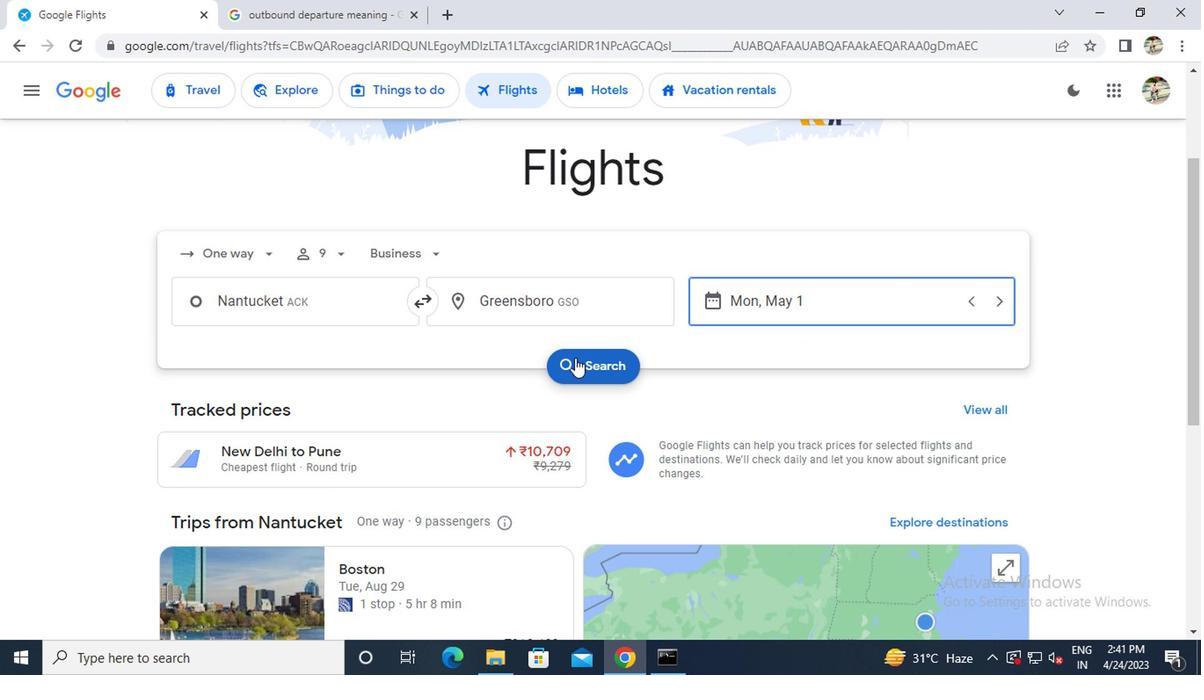 
Action: Mouse moved to (255, 305)
Screenshot: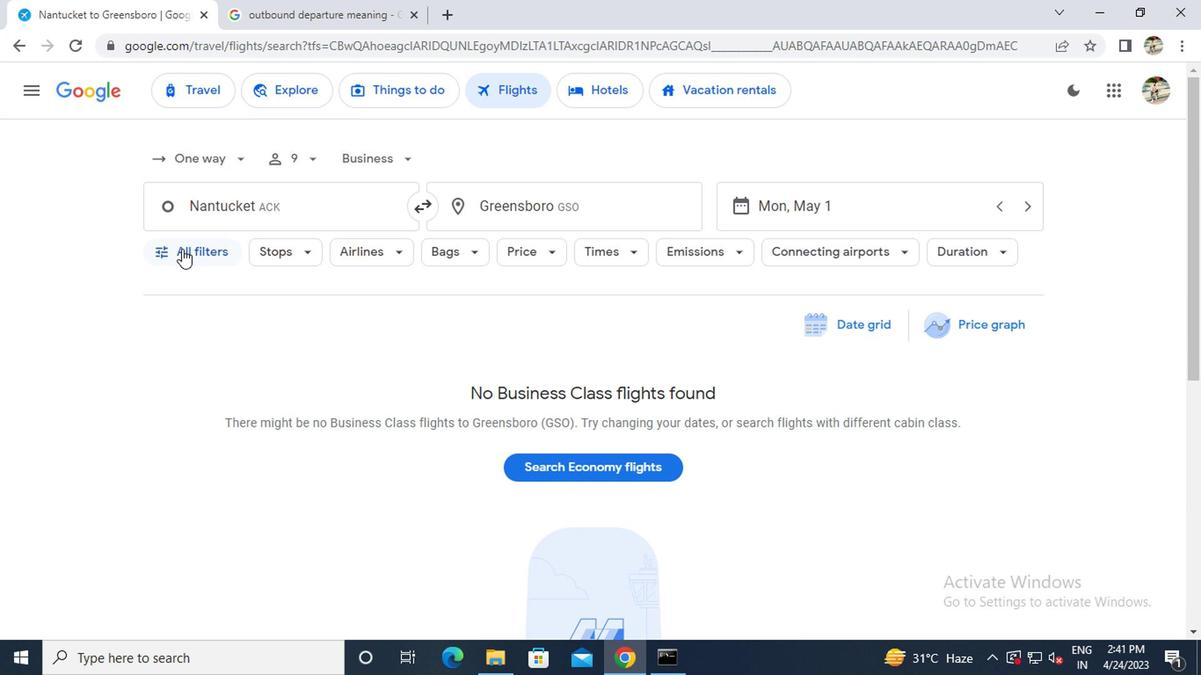 
Action: Mouse pressed left at (255, 305)
Screenshot: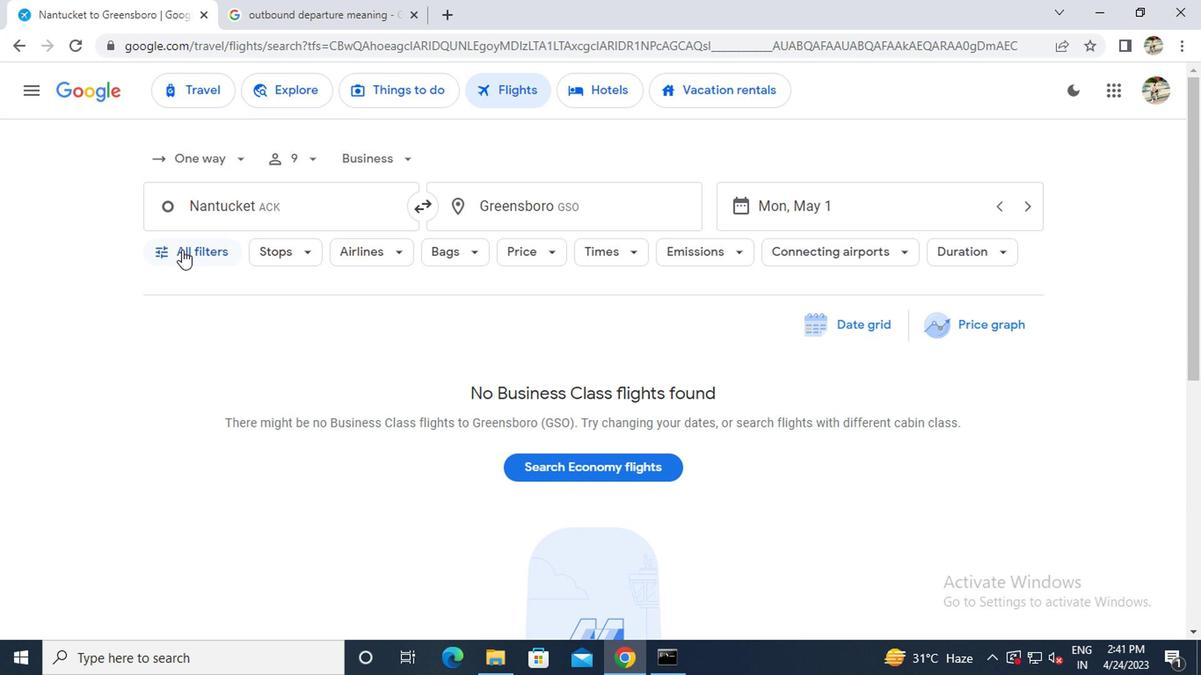 
Action: Mouse moved to (302, 379)
Screenshot: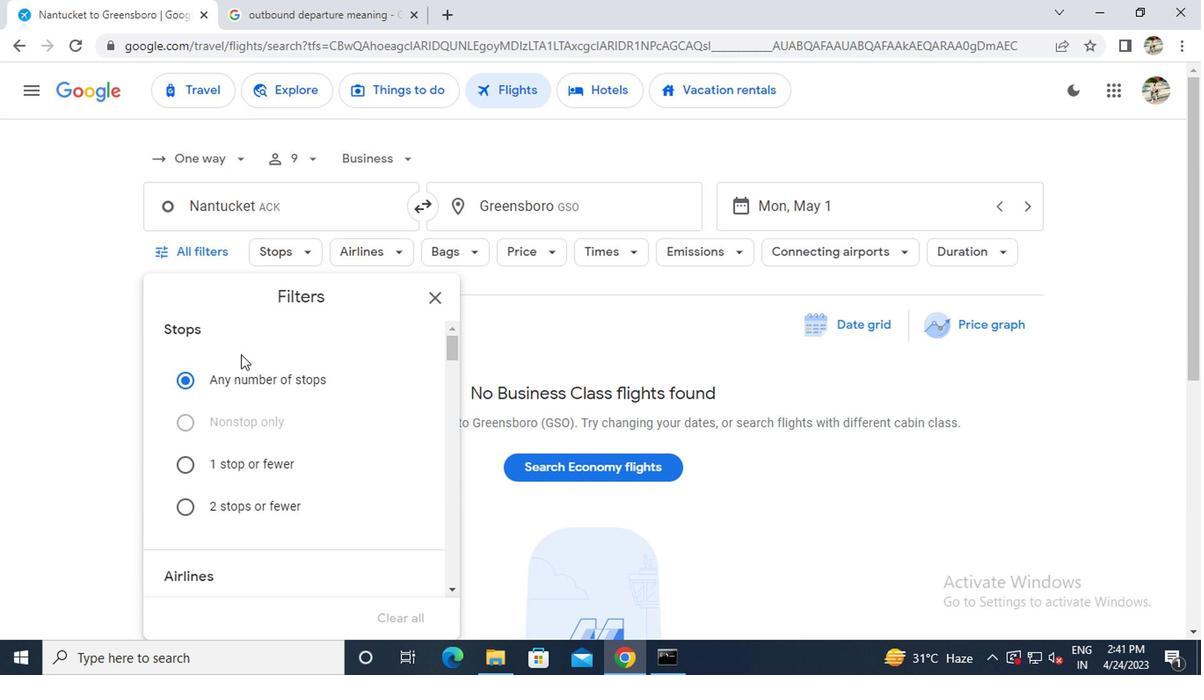 
Action: Mouse scrolled (302, 378) with delta (0, 0)
Screenshot: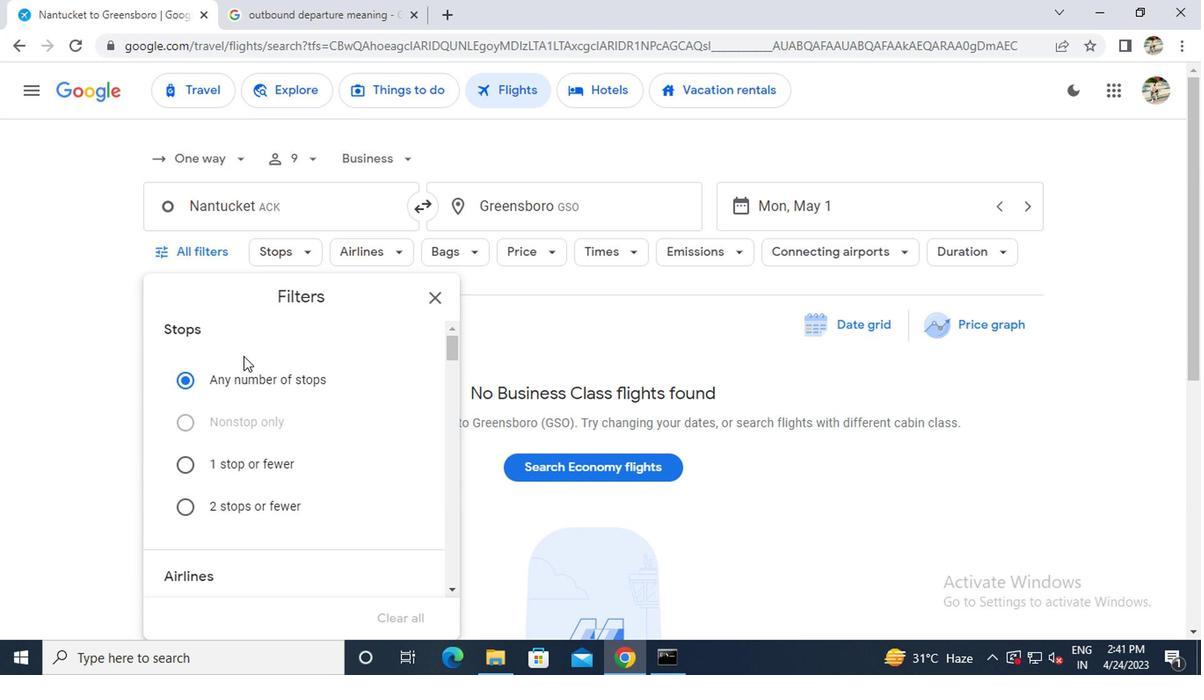 
Action: Mouse scrolled (302, 378) with delta (0, 0)
Screenshot: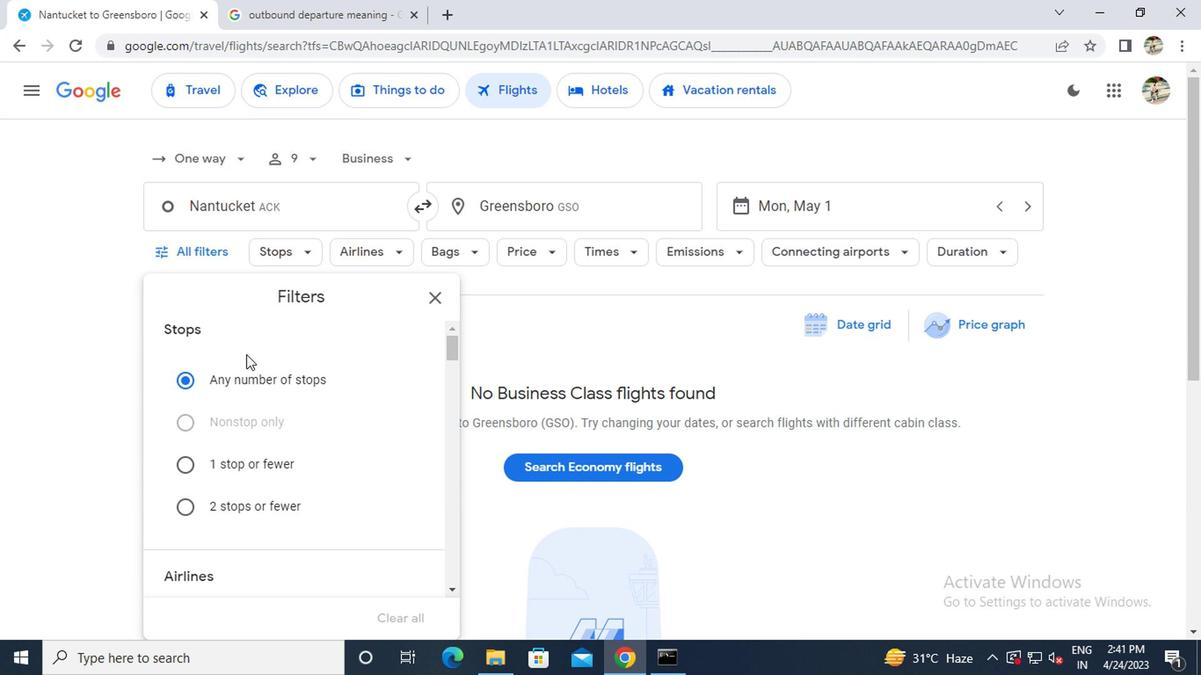 
Action: Mouse scrolled (302, 378) with delta (0, 0)
Screenshot: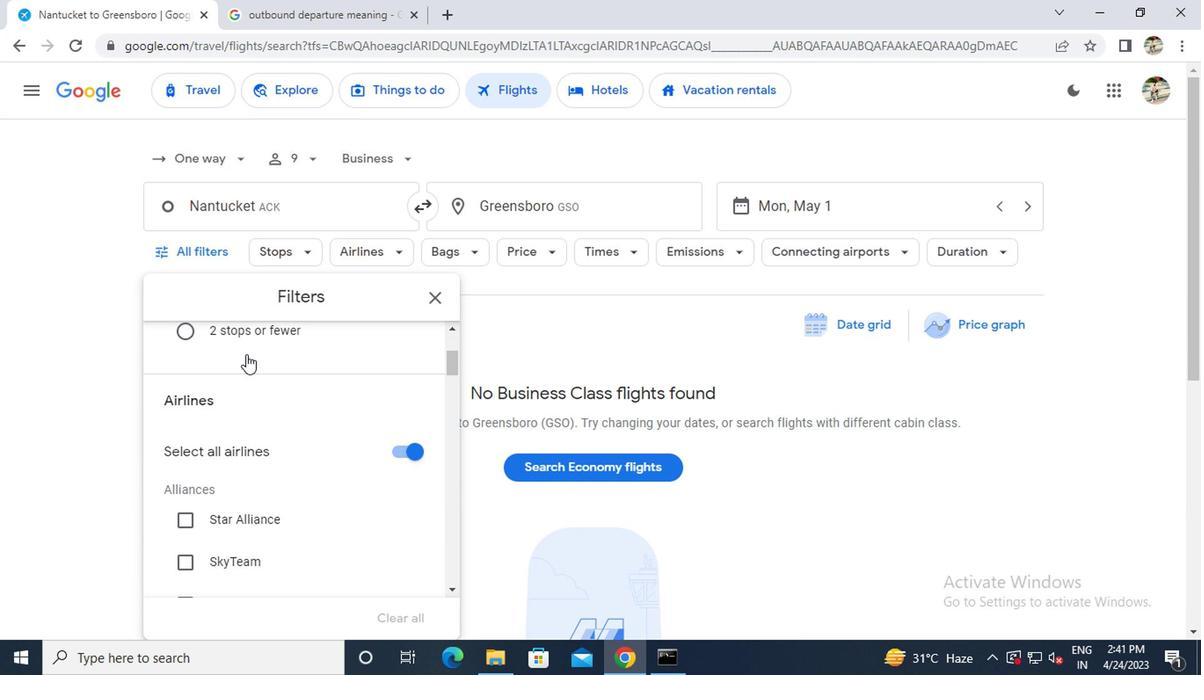 
Action: Mouse moved to (304, 378)
Screenshot: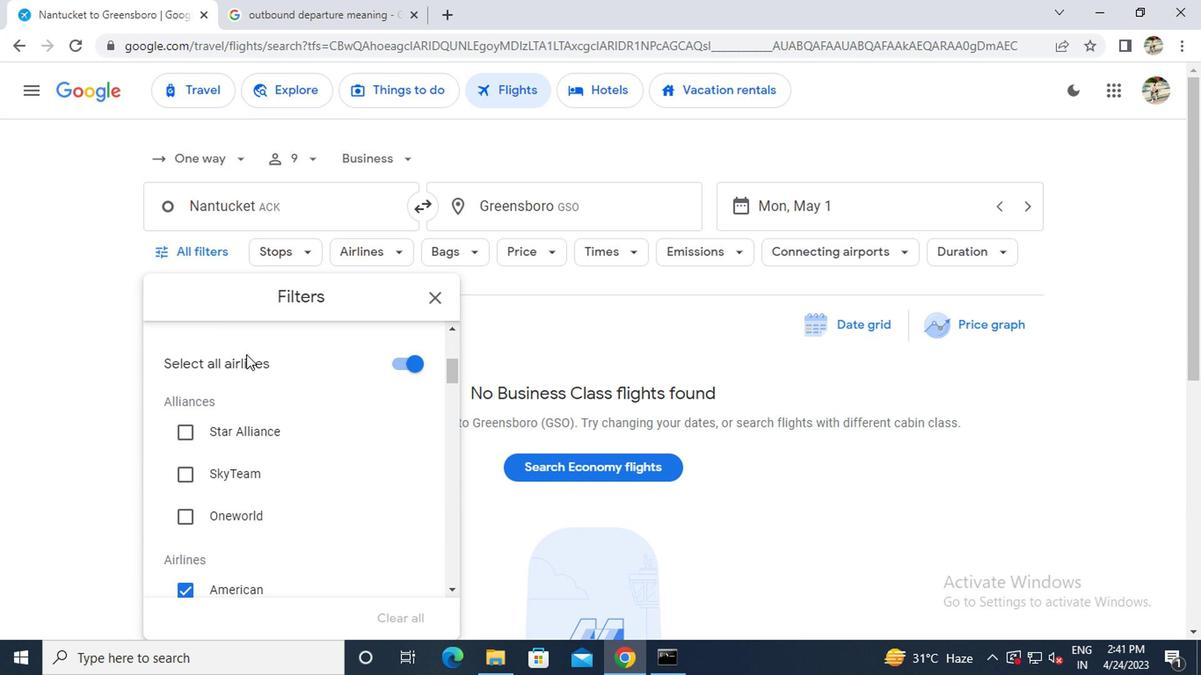 
Action: Mouse scrolled (304, 377) with delta (0, 0)
Screenshot: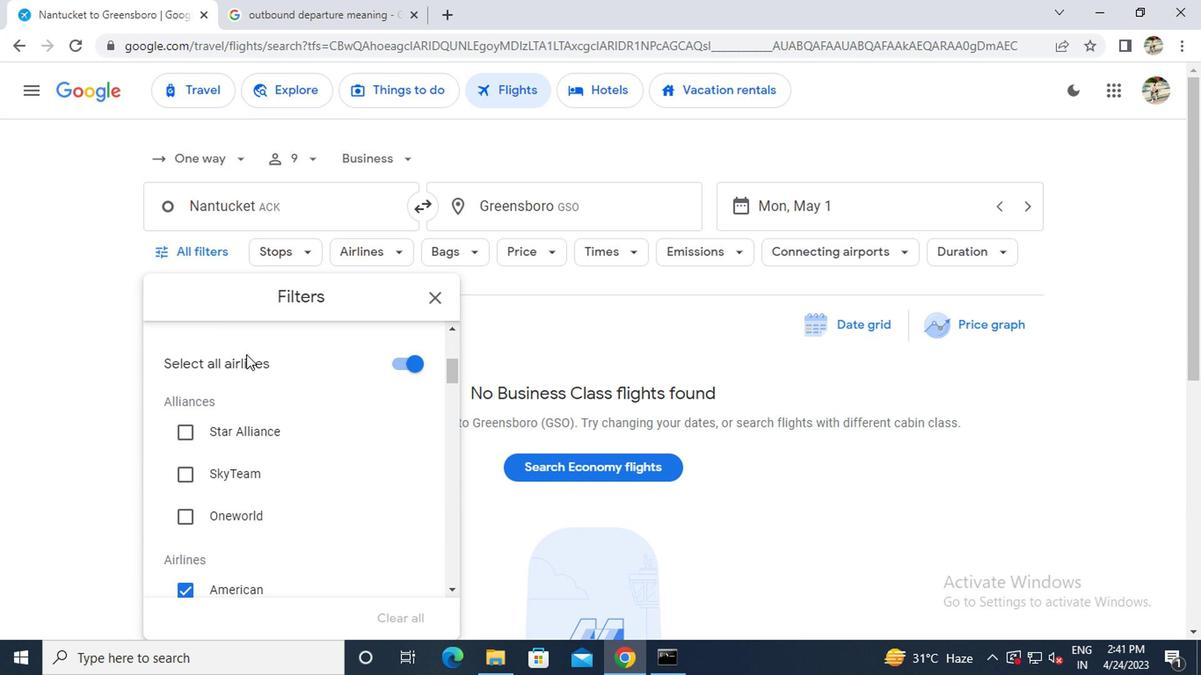 
Action: Mouse moved to (305, 379)
Screenshot: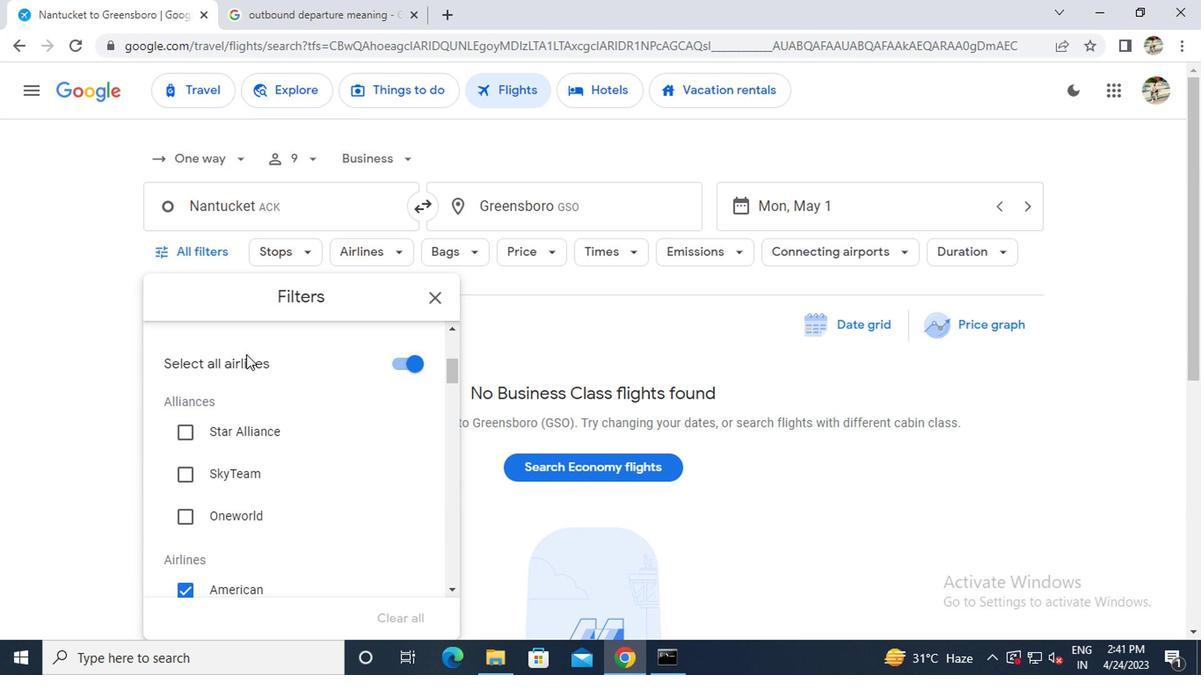 
Action: Mouse scrolled (305, 378) with delta (0, 0)
Screenshot: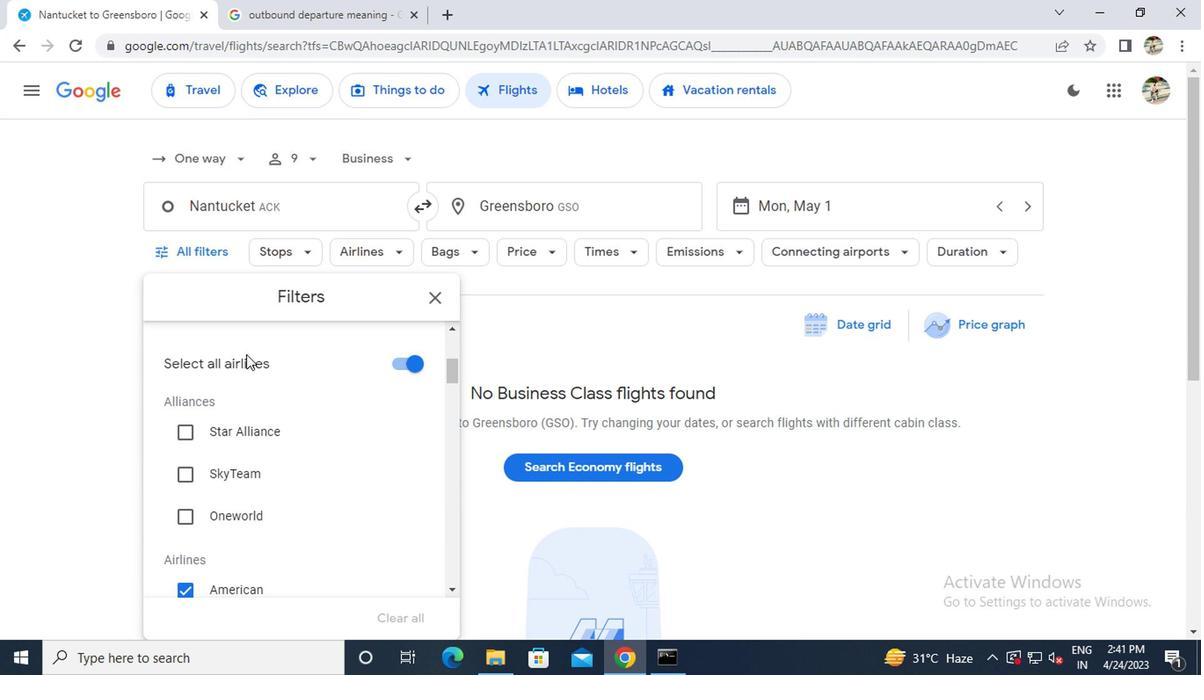 
Action: Mouse scrolled (305, 378) with delta (0, 0)
Screenshot: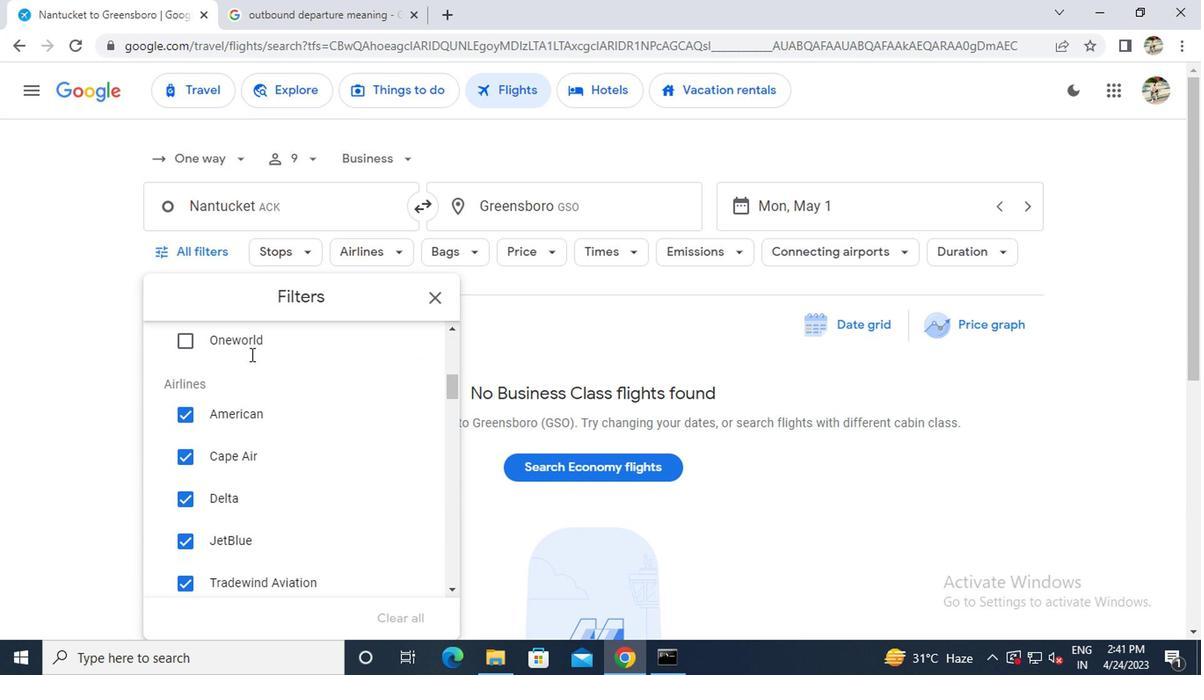
Action: Mouse scrolled (305, 378) with delta (0, 0)
Screenshot: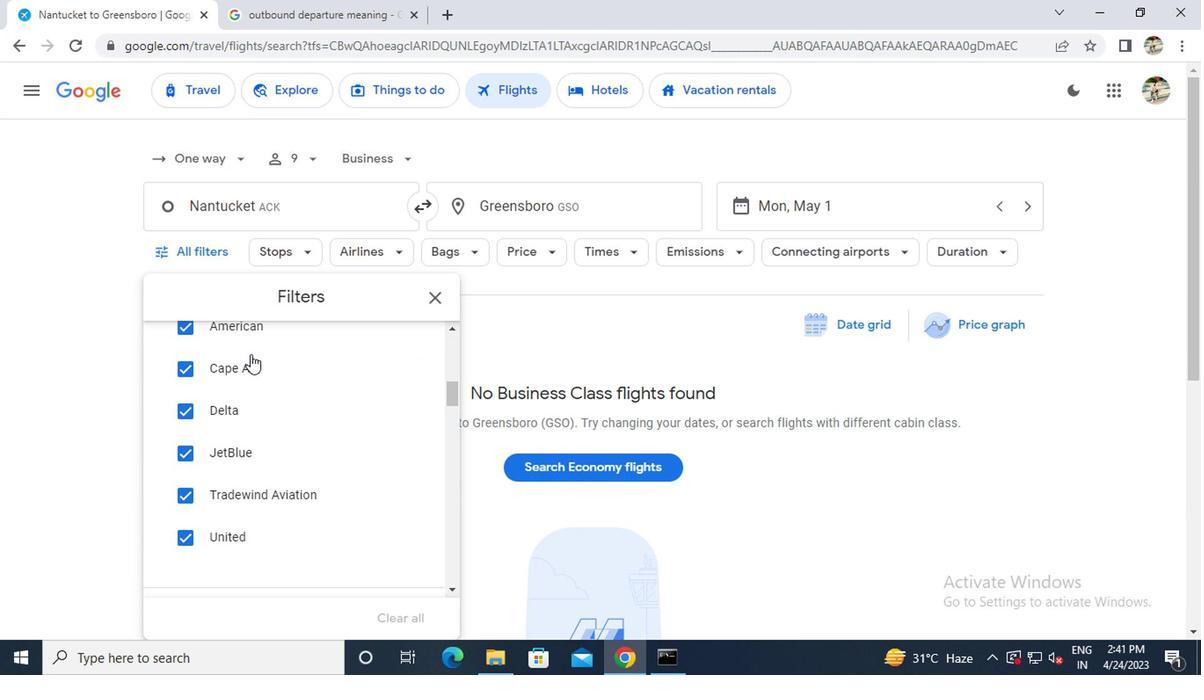 
Action: Mouse moved to (305, 379)
Screenshot: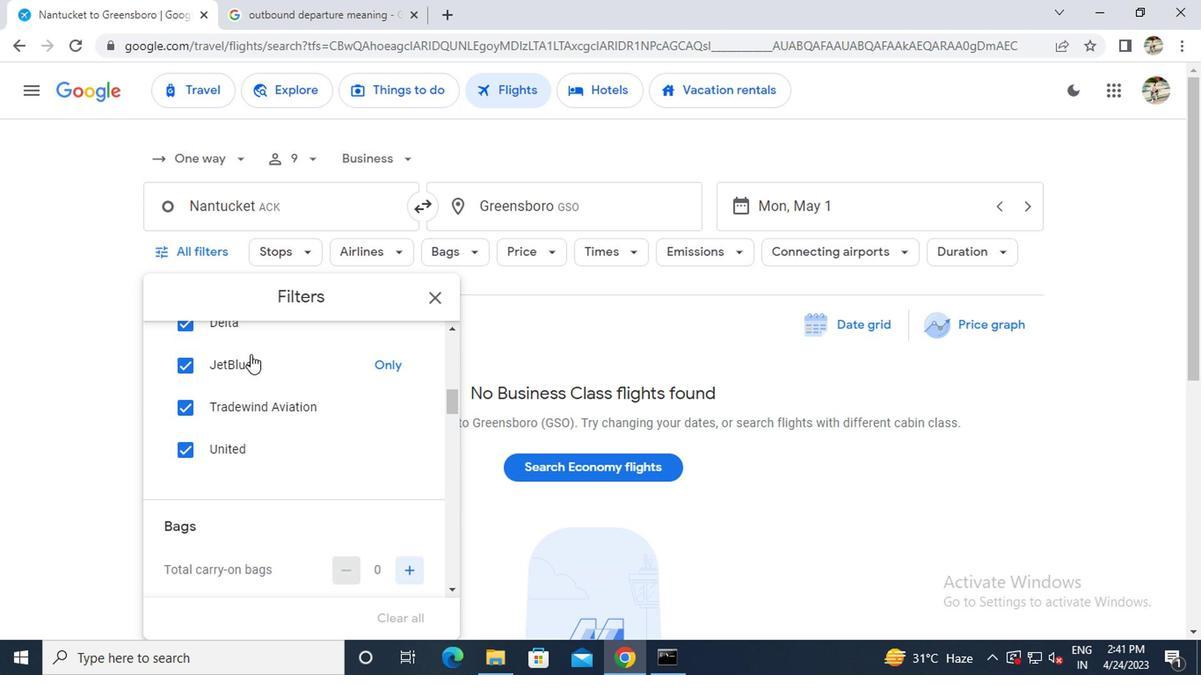 
Action: Mouse scrolled (305, 378) with delta (0, 0)
Screenshot: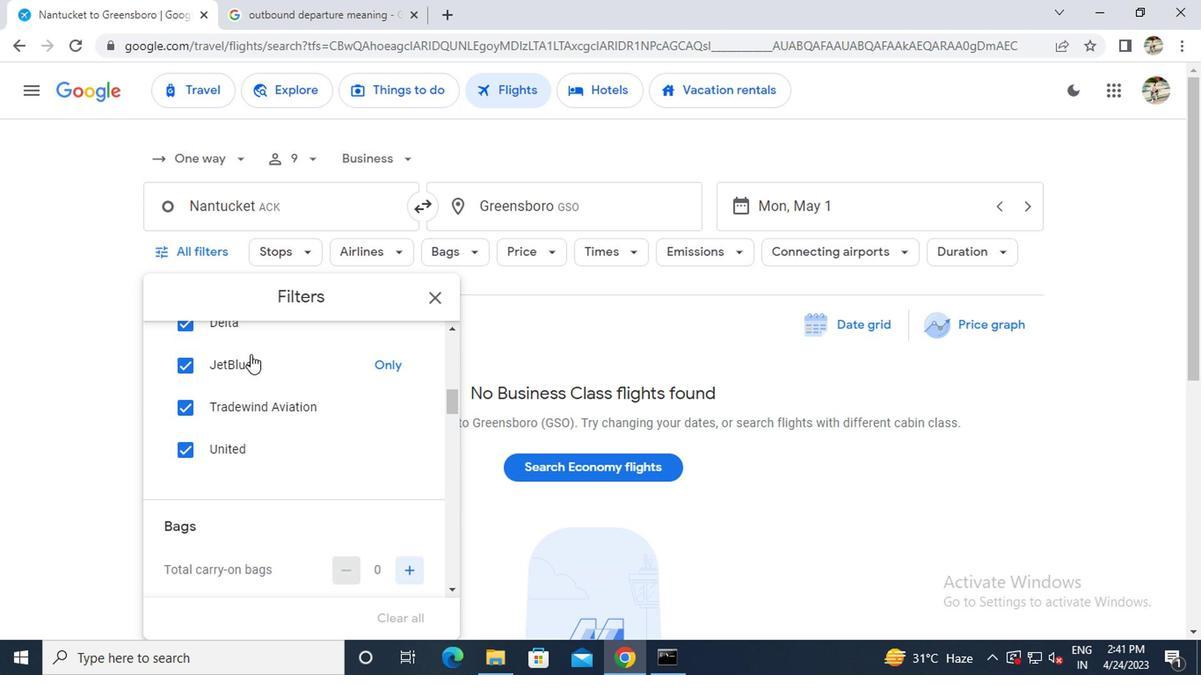 
Action: Mouse moved to (305, 379)
Screenshot: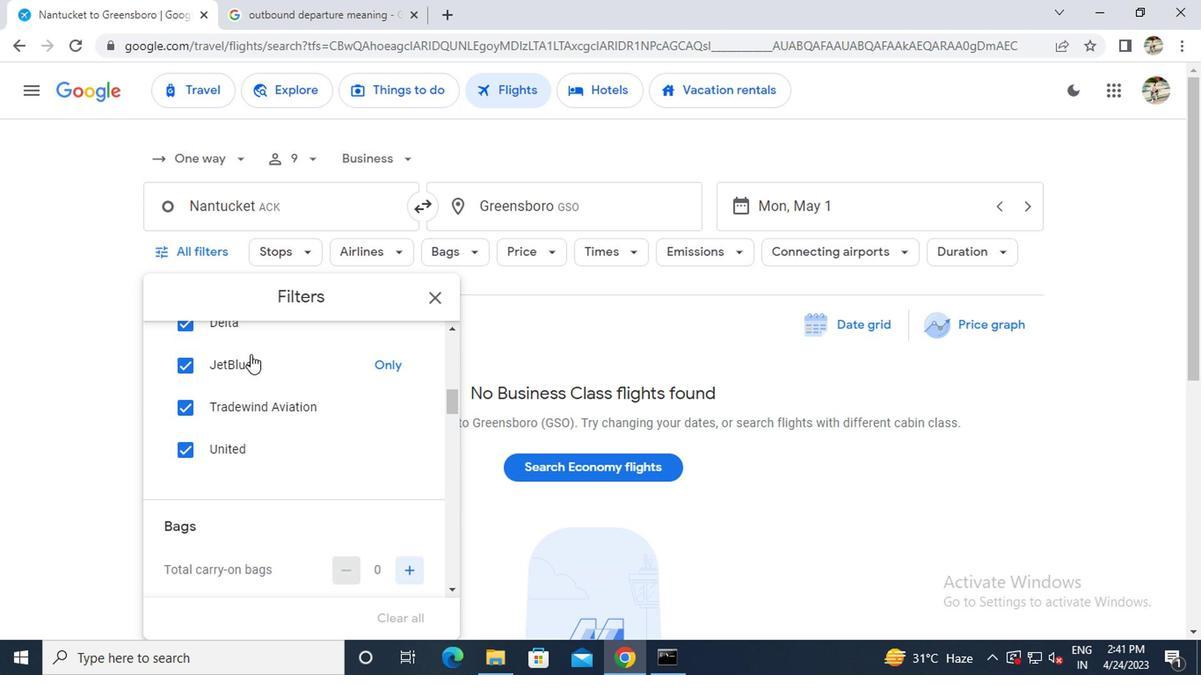 
Action: Mouse scrolled (305, 379) with delta (0, 0)
Screenshot: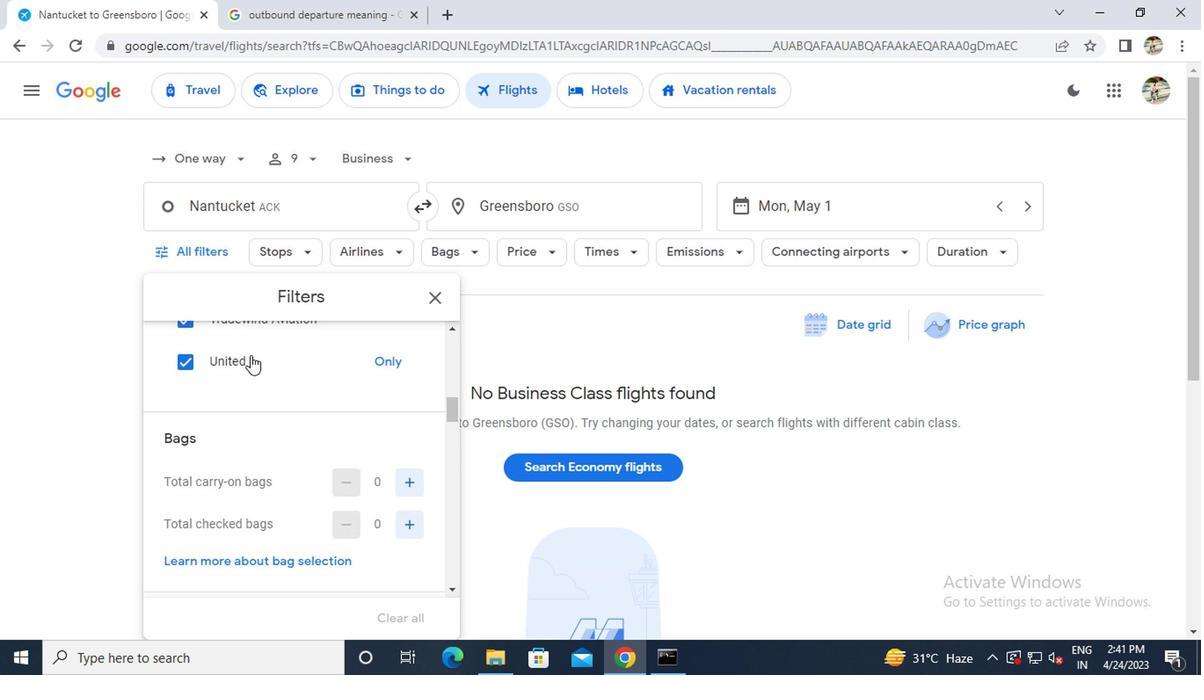 
Action: Mouse moved to (424, 436)
Screenshot: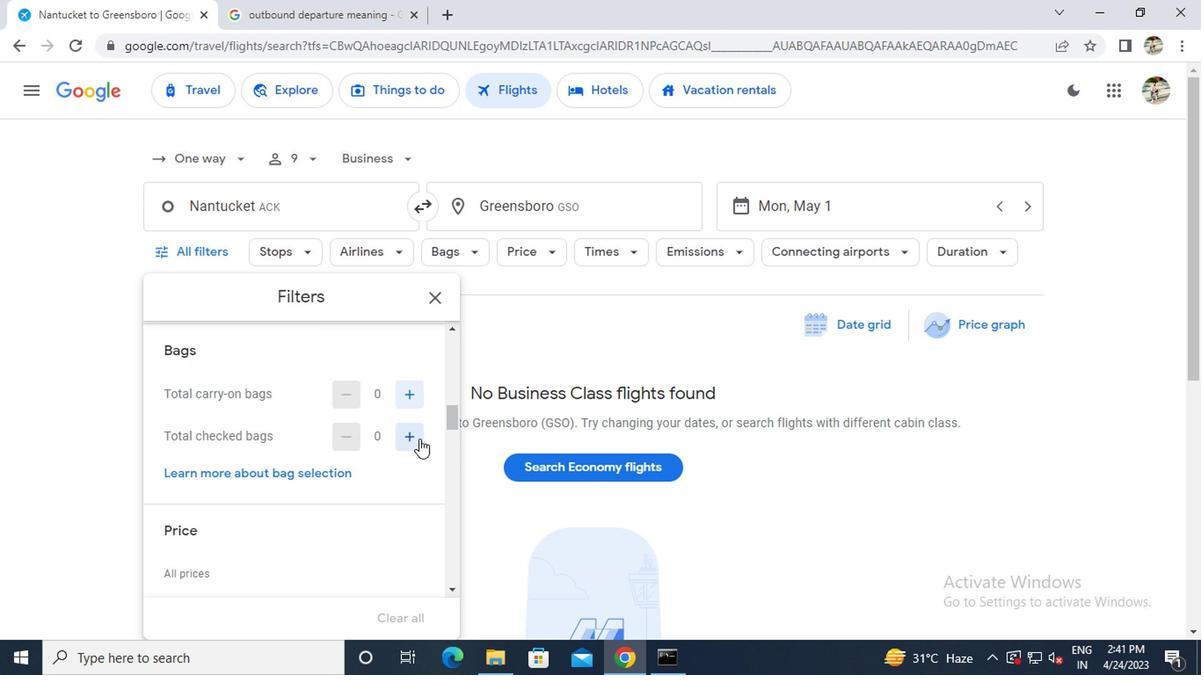 
Action: Mouse pressed left at (424, 436)
Screenshot: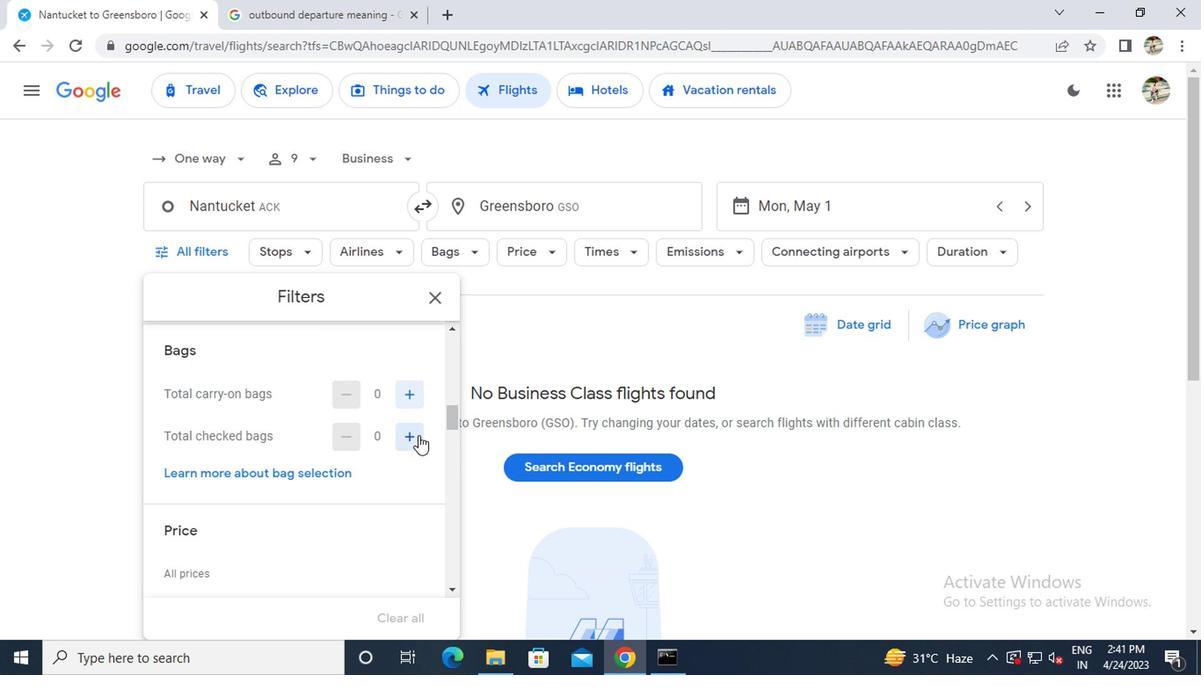 
Action: Mouse pressed left at (424, 436)
Screenshot: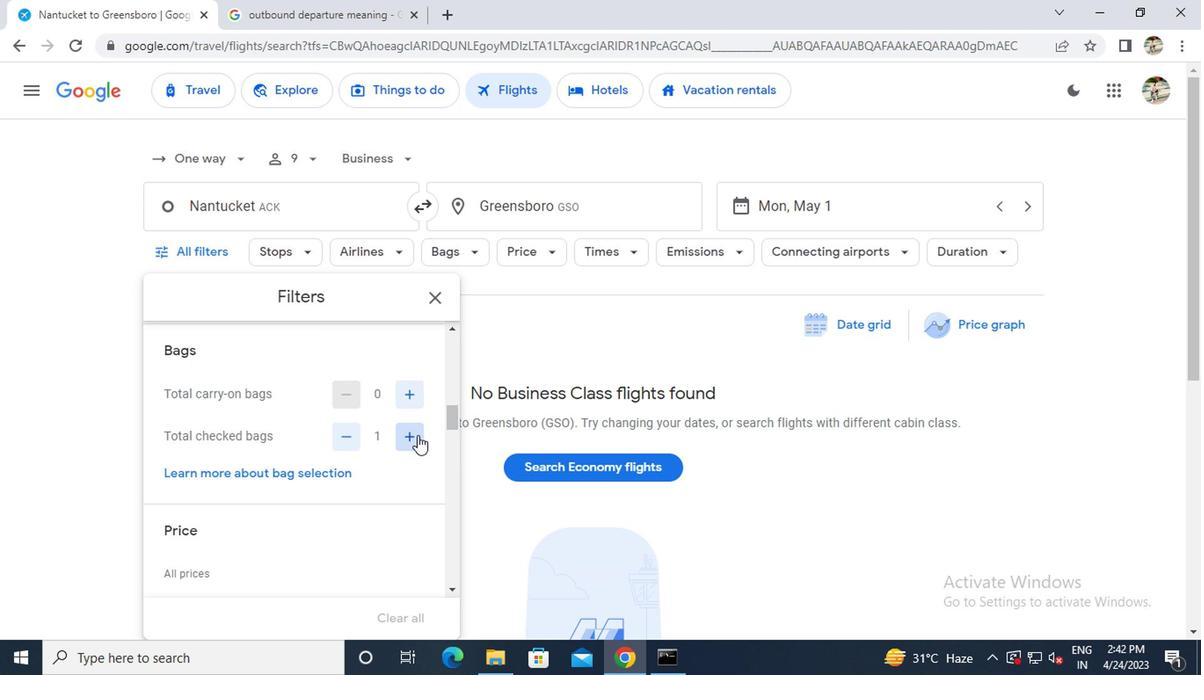 
Action: Mouse moved to (425, 434)
Screenshot: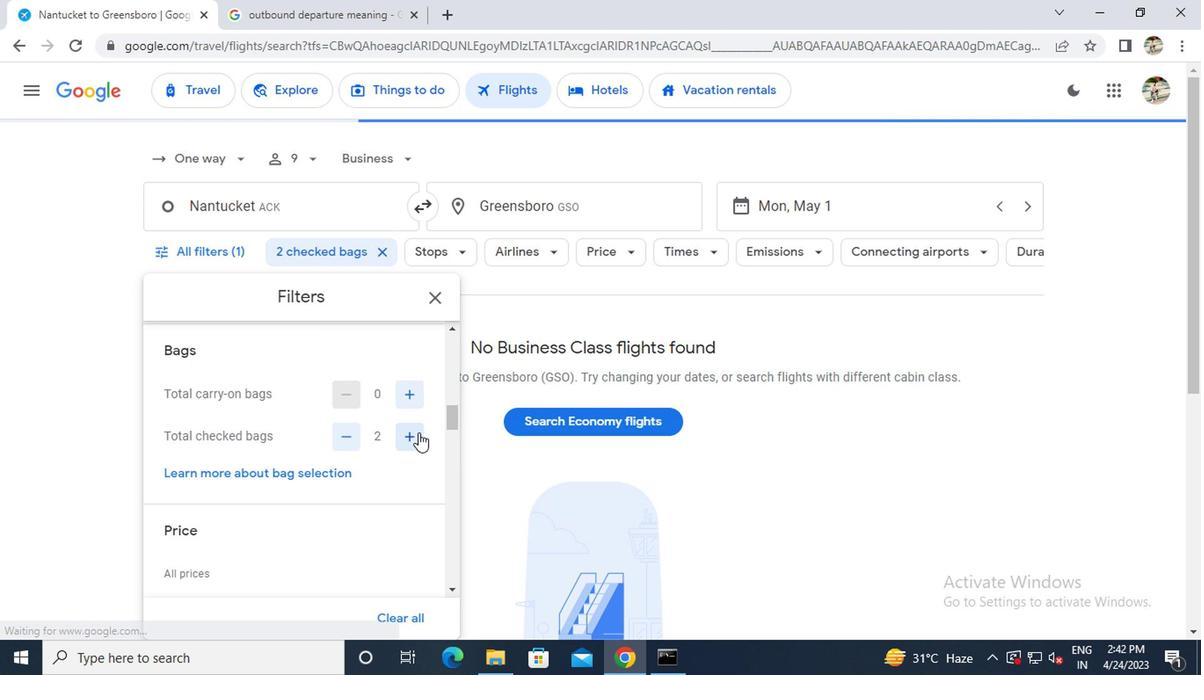 
Action: Mouse scrolled (425, 434) with delta (0, 0)
Screenshot: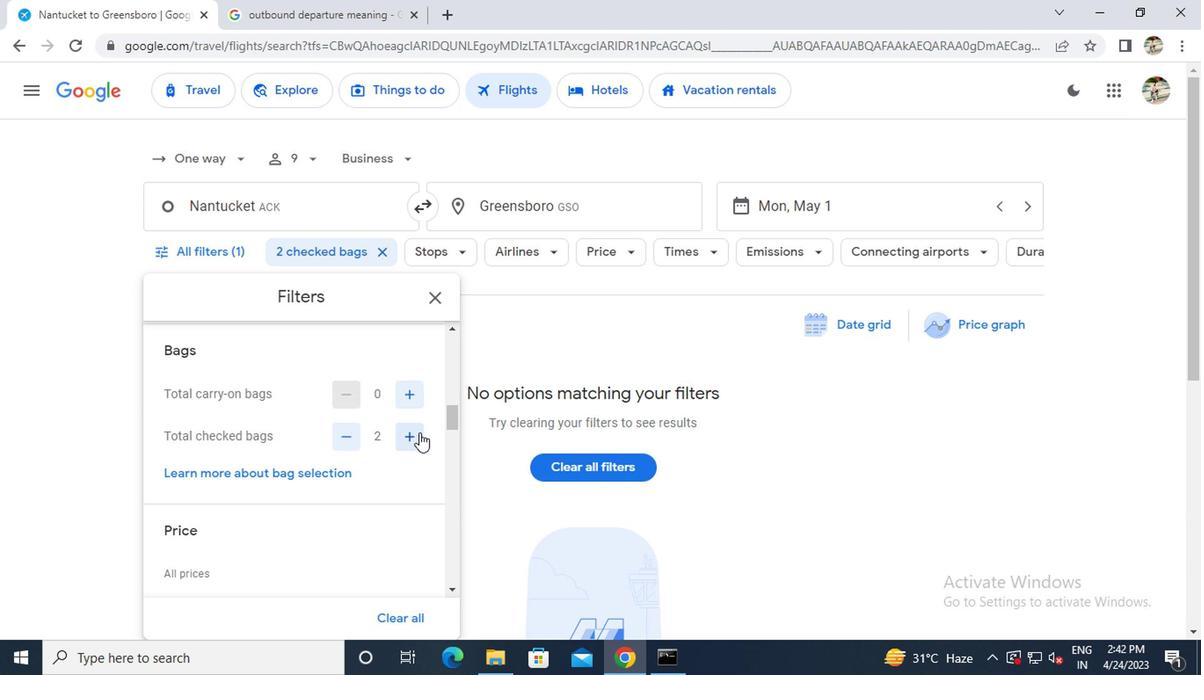
Action: Mouse moved to (417, 494)
Screenshot: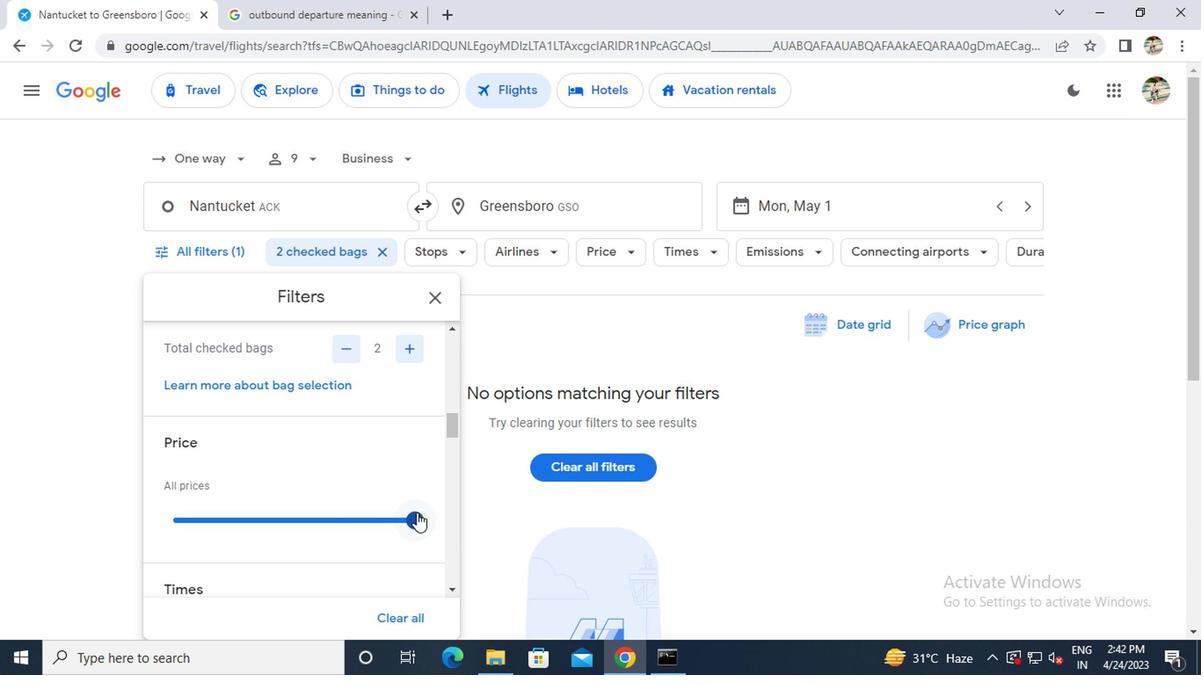 
Action: Mouse pressed left at (417, 494)
Screenshot: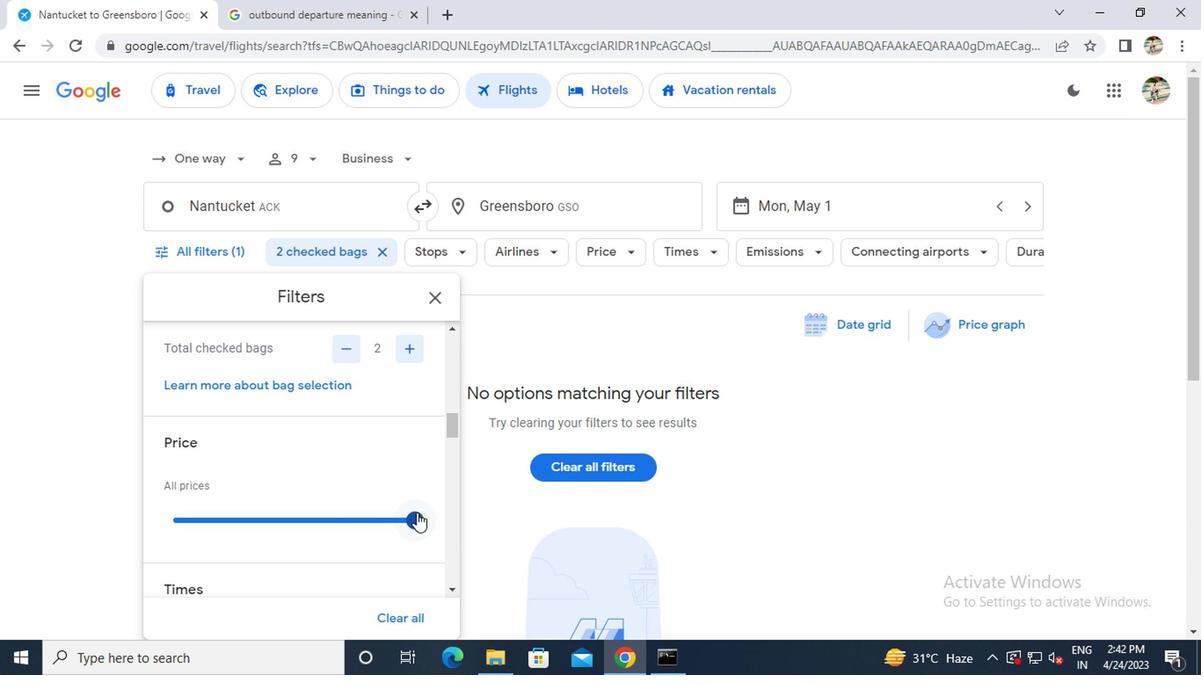 
Action: Mouse moved to (392, 474)
Screenshot: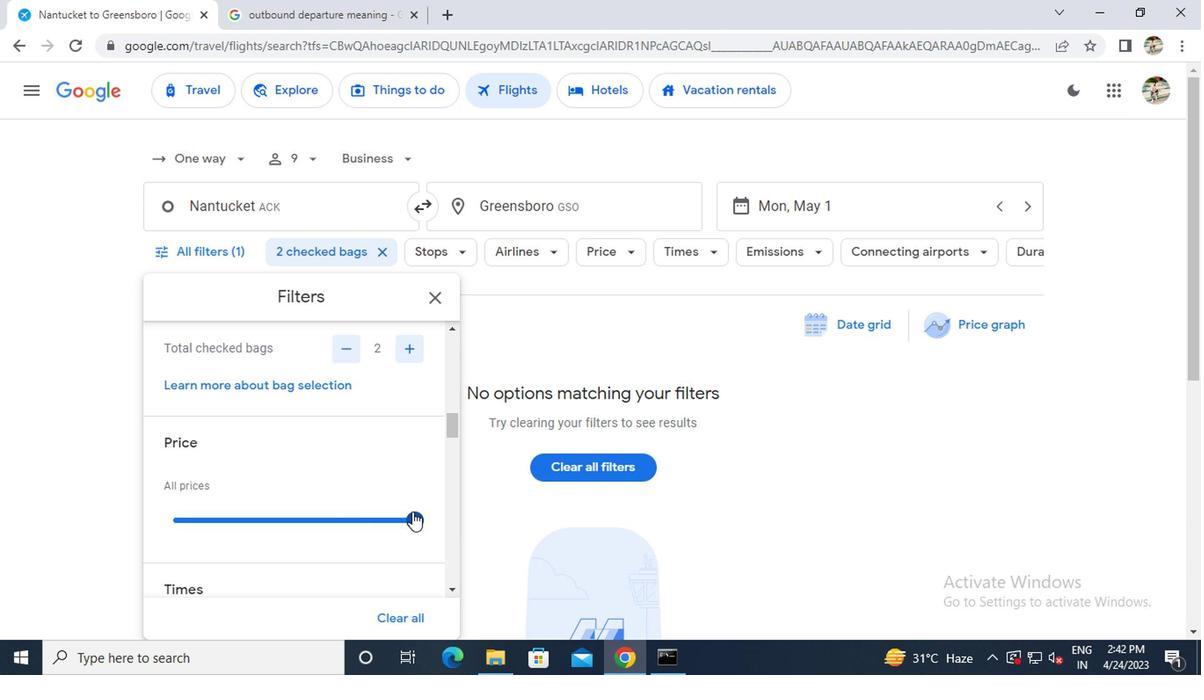 
Action: Mouse scrolled (392, 473) with delta (0, 0)
Screenshot: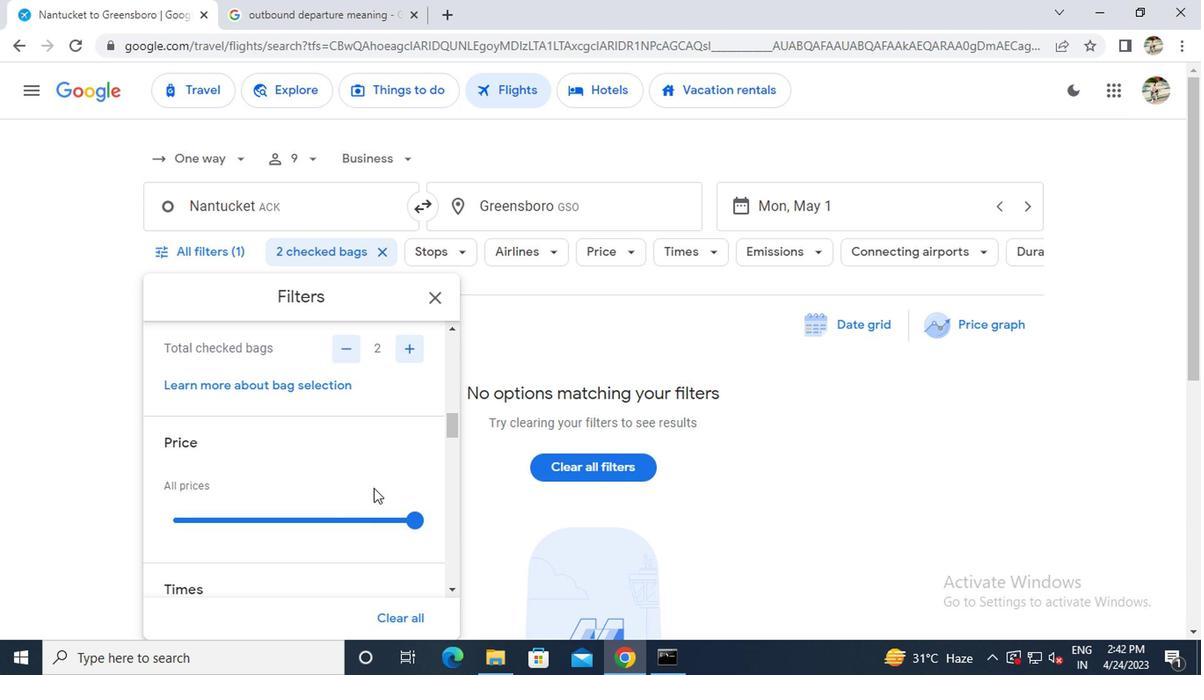
Action: Mouse scrolled (392, 473) with delta (0, 0)
Screenshot: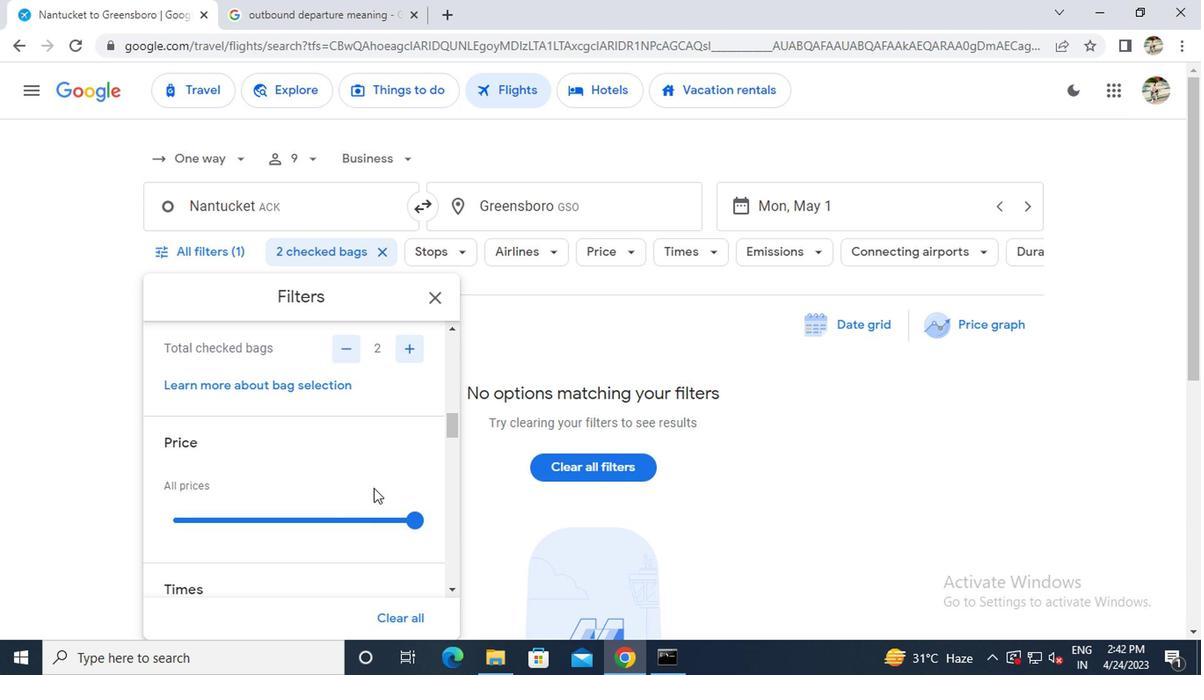 
Action: Mouse scrolled (392, 473) with delta (0, 0)
Screenshot: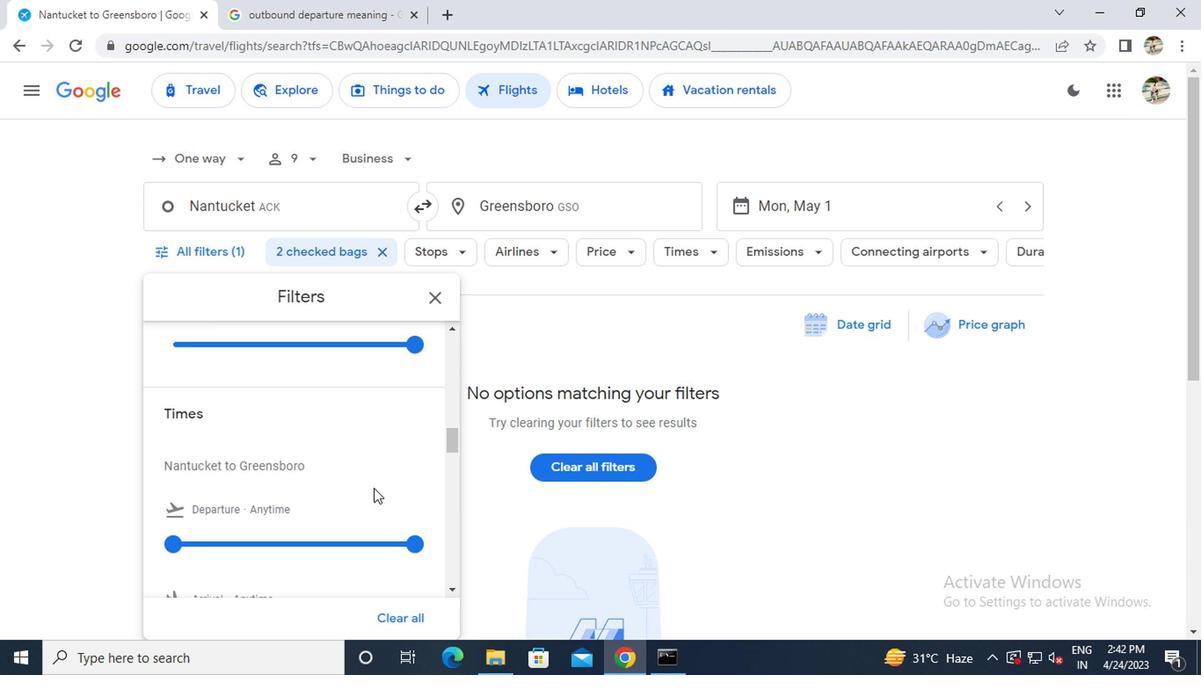 
Action: Mouse moved to (244, 449)
Screenshot: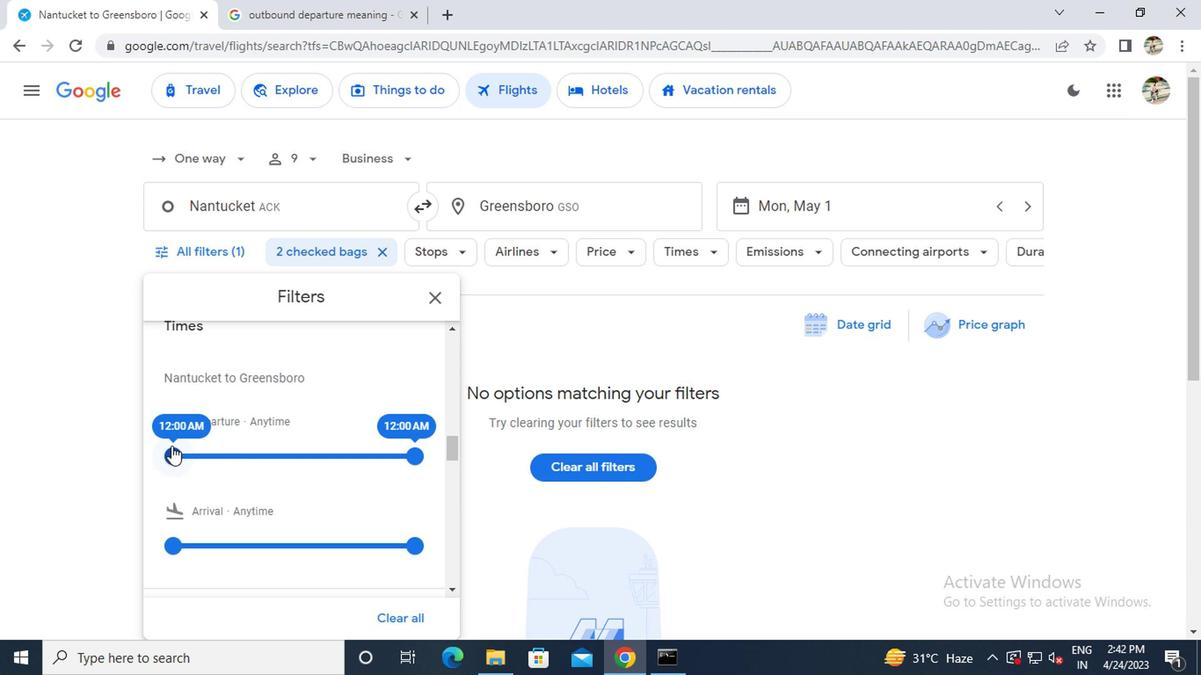 
Action: Mouse pressed left at (244, 449)
Screenshot: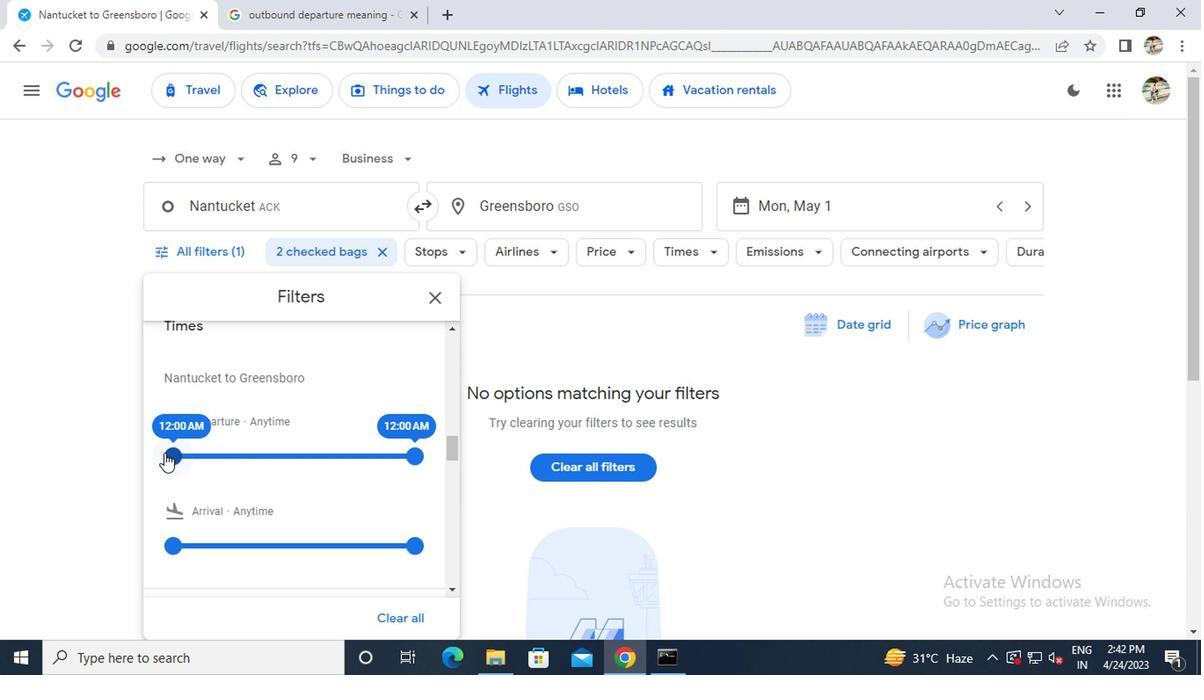 
Action: Mouse moved to (433, 341)
Screenshot: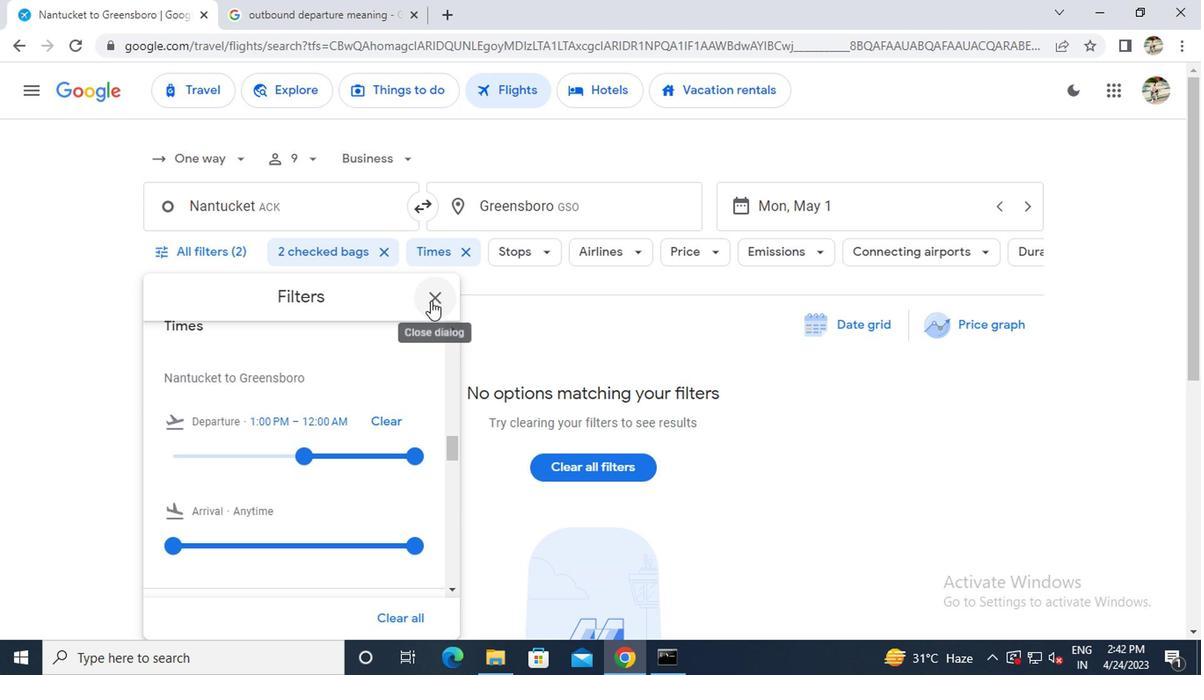 
Action: Mouse pressed left at (433, 341)
Screenshot: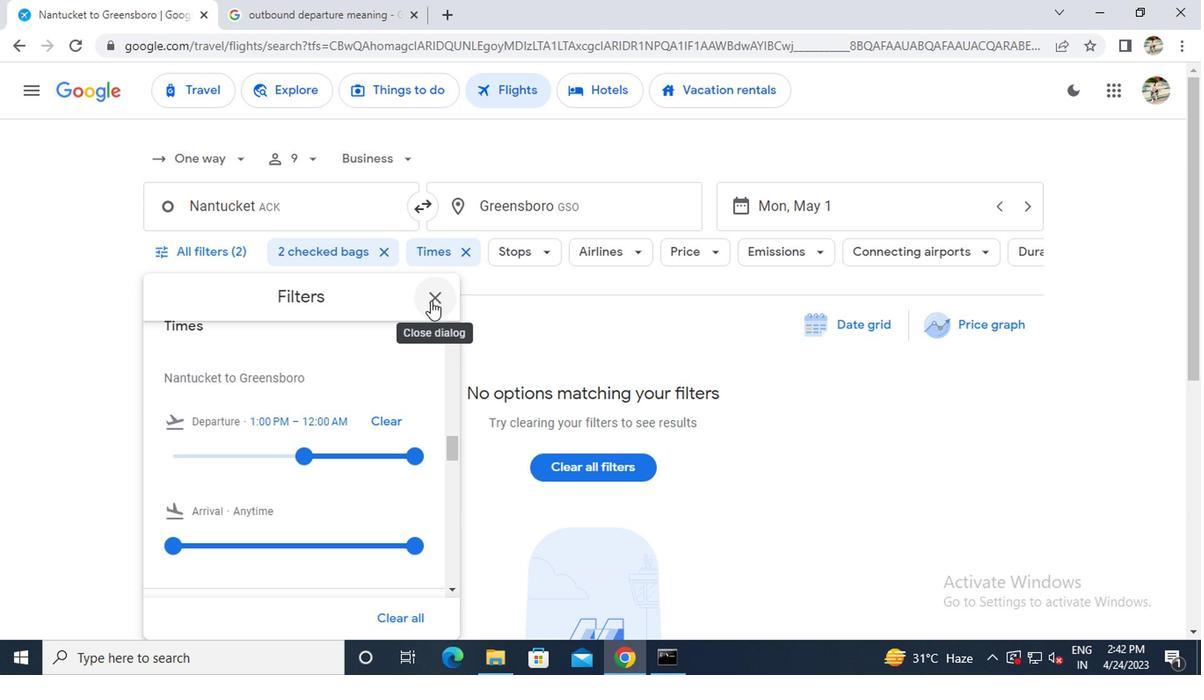 
